 Task: Find a house in Palmar de Varela, Colombia, for 8 guests from 26 Aug to 10 Sep, with a price range of ₹12,000 to ₹15,000, 6 bedrooms, 6 bathrooms, and amenities like WiFi, Free parking, TV, Gym, and Breakfast.
Action: Mouse moved to (398, 87)
Screenshot: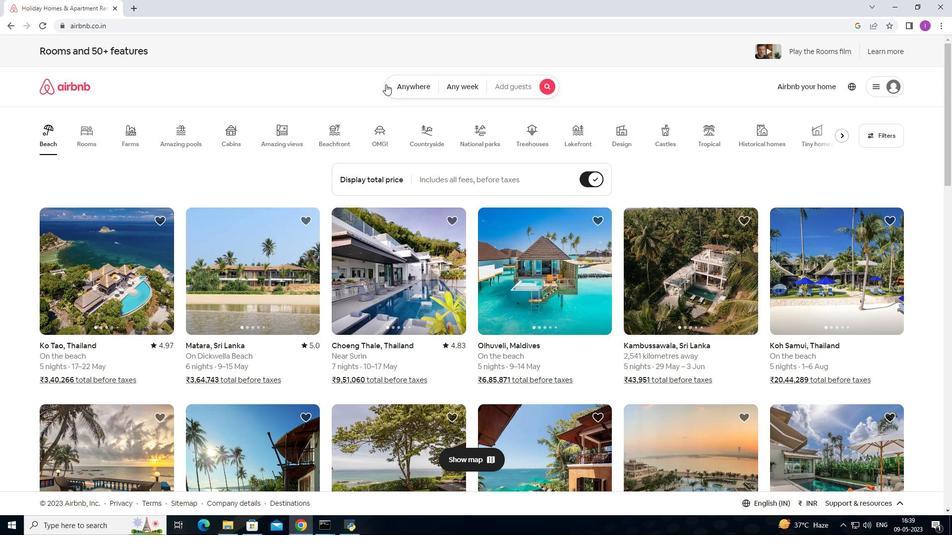
Action: Mouse pressed left at (398, 87)
Screenshot: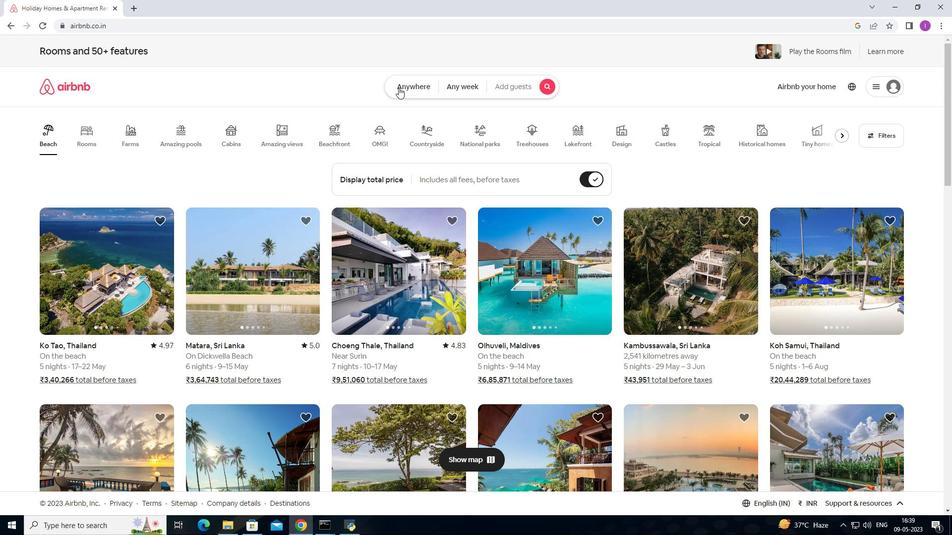 
Action: Mouse moved to (337, 129)
Screenshot: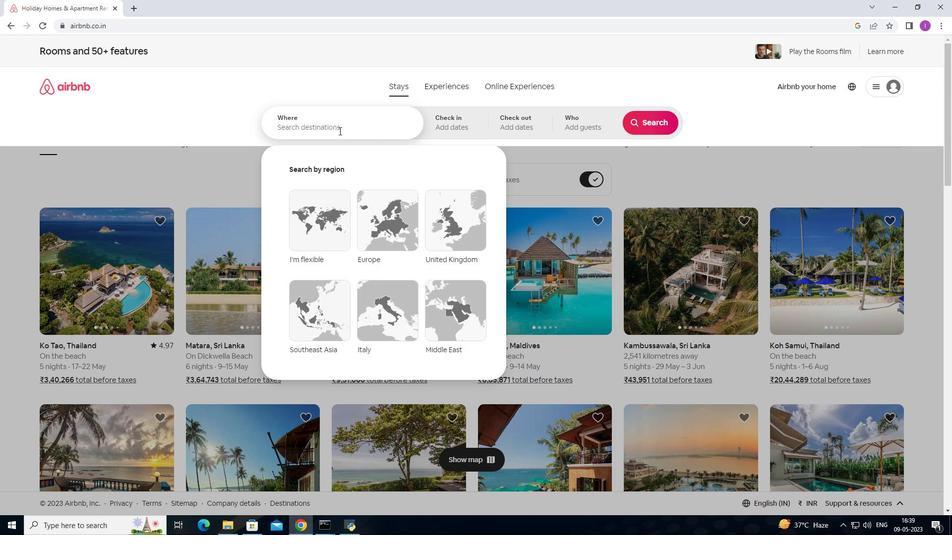 
Action: Mouse pressed left at (337, 129)
Screenshot: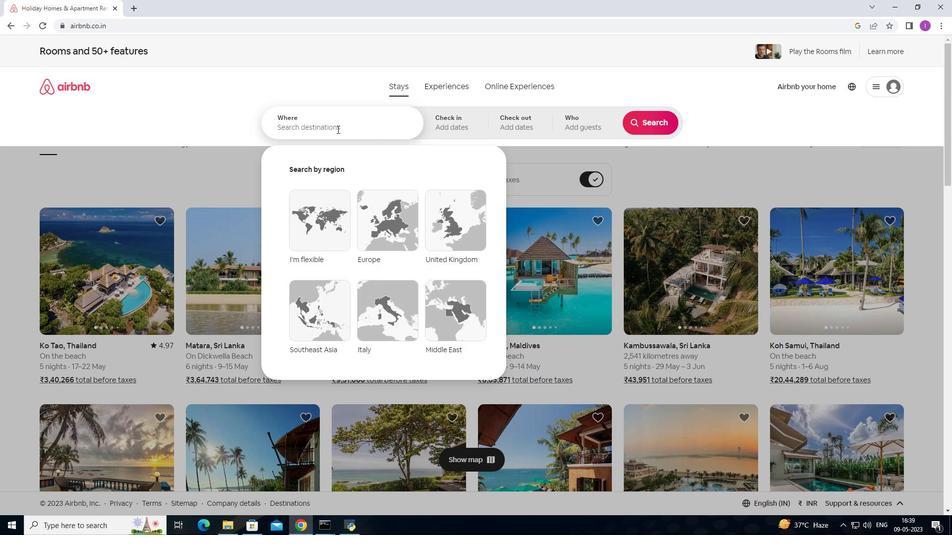 
Action: Mouse moved to (350, 129)
Screenshot: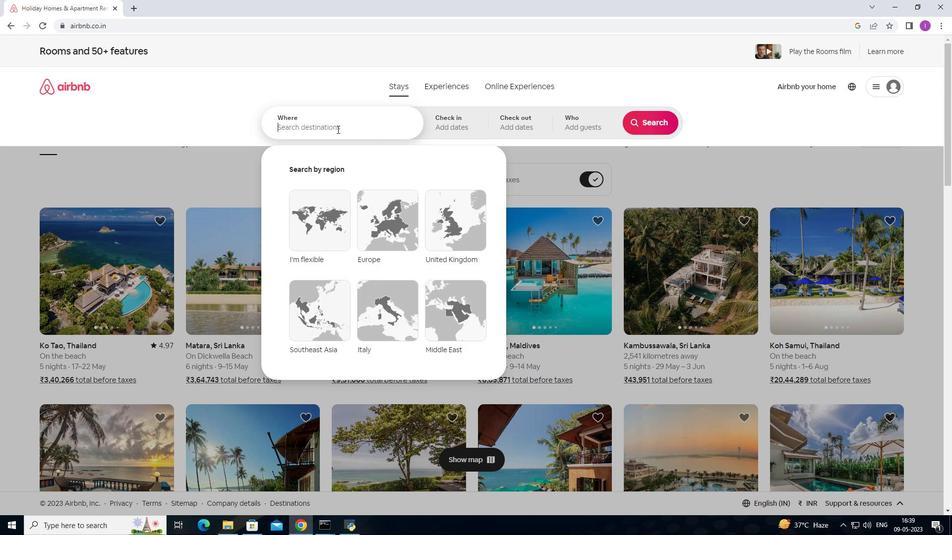 
Action: Key pressed <Key.shift>Palmar<Key.space>de<Key.space><Key.shift>Varela,<Key.shift><Key.shift><Key.shift><Key.shift><Key.shift><Key.shift>Colombia
Screenshot: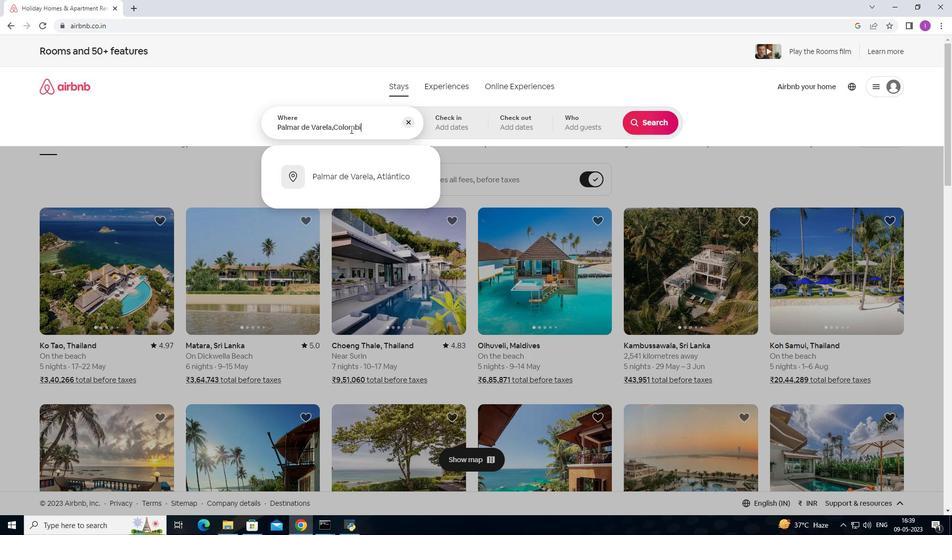 
Action: Mouse moved to (450, 117)
Screenshot: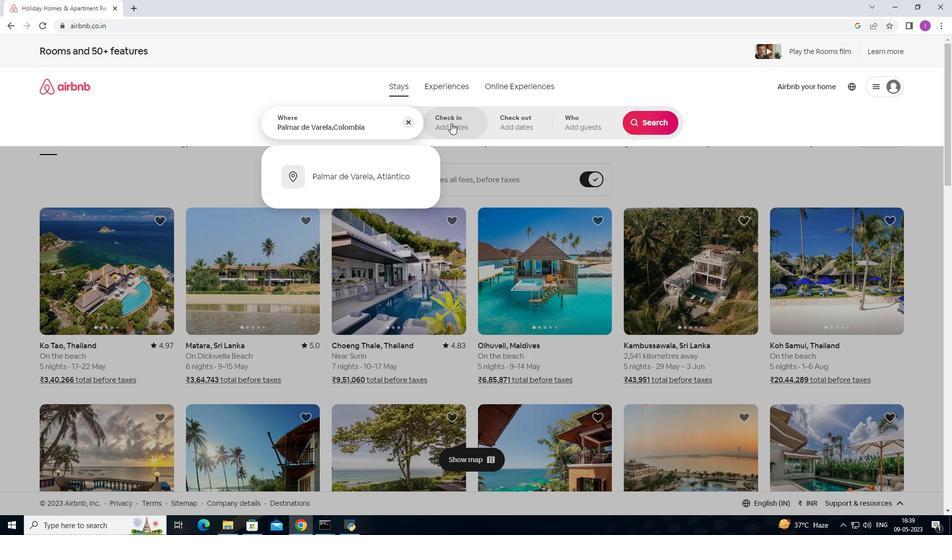 
Action: Mouse pressed left at (450, 117)
Screenshot: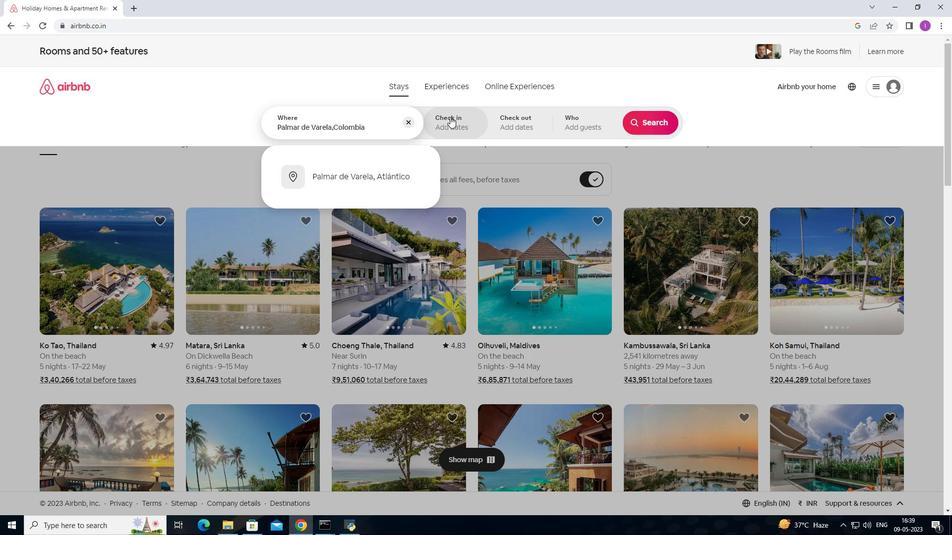 
Action: Mouse moved to (650, 199)
Screenshot: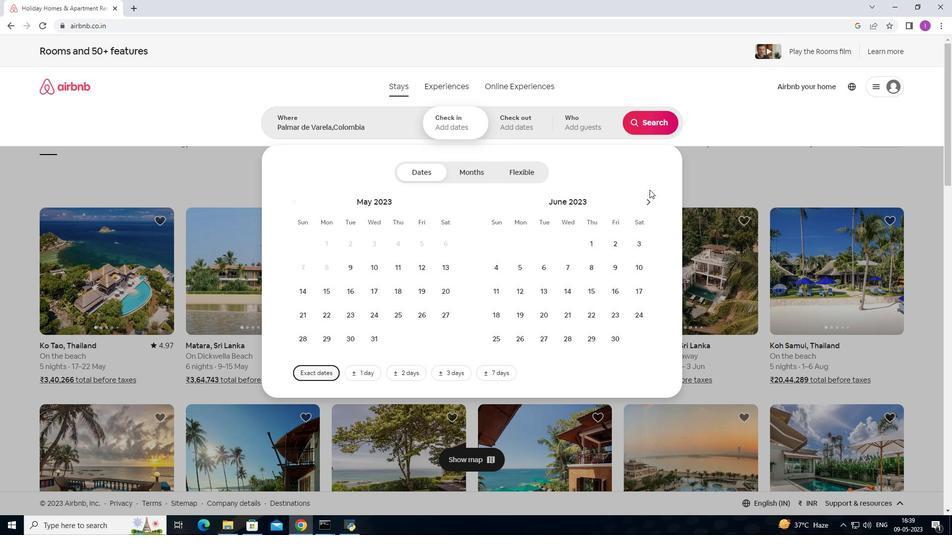 
Action: Mouse pressed left at (650, 199)
Screenshot: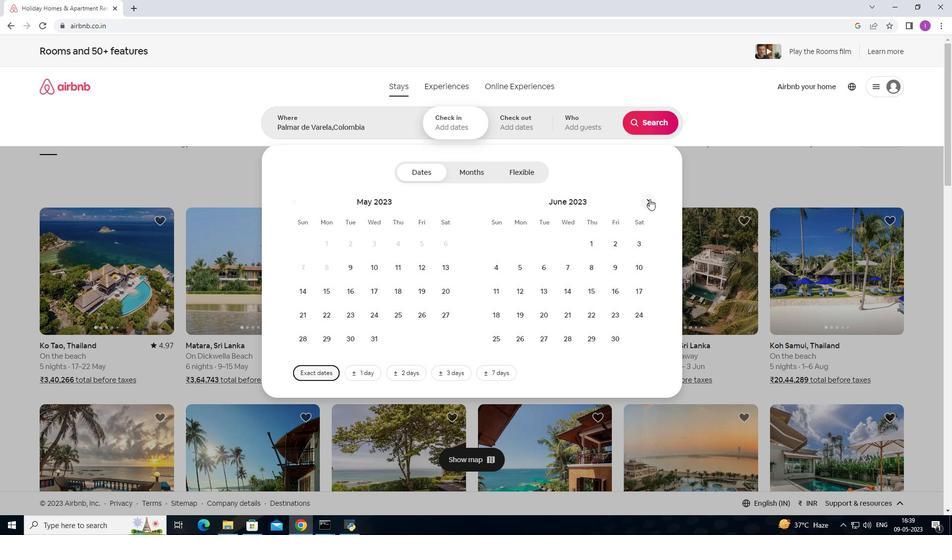 
Action: Mouse pressed left at (650, 199)
Screenshot: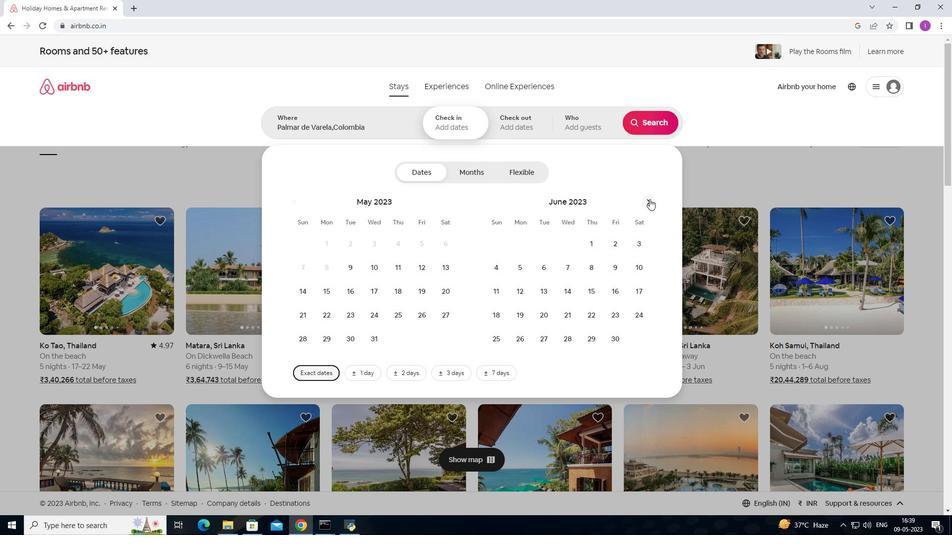 
Action: Mouse pressed left at (650, 199)
Screenshot: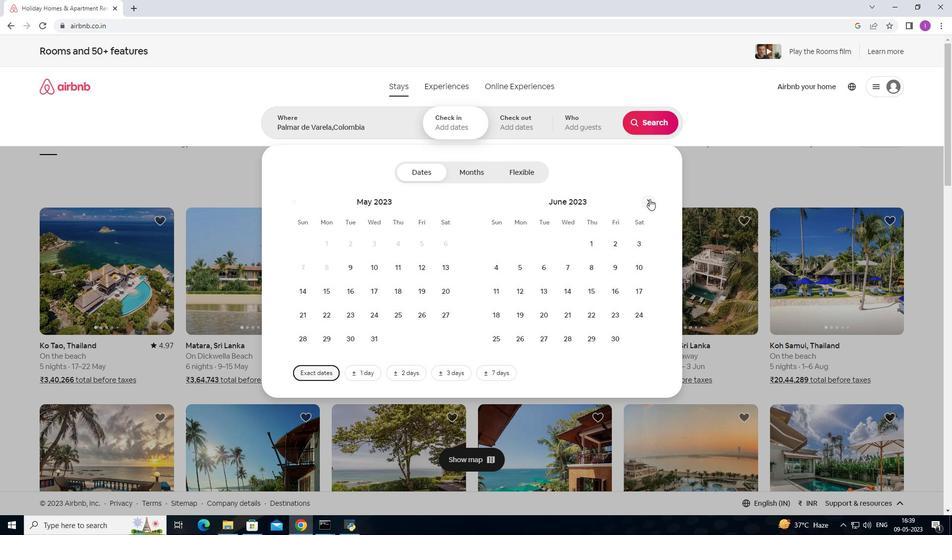 
Action: Mouse pressed left at (650, 199)
Screenshot: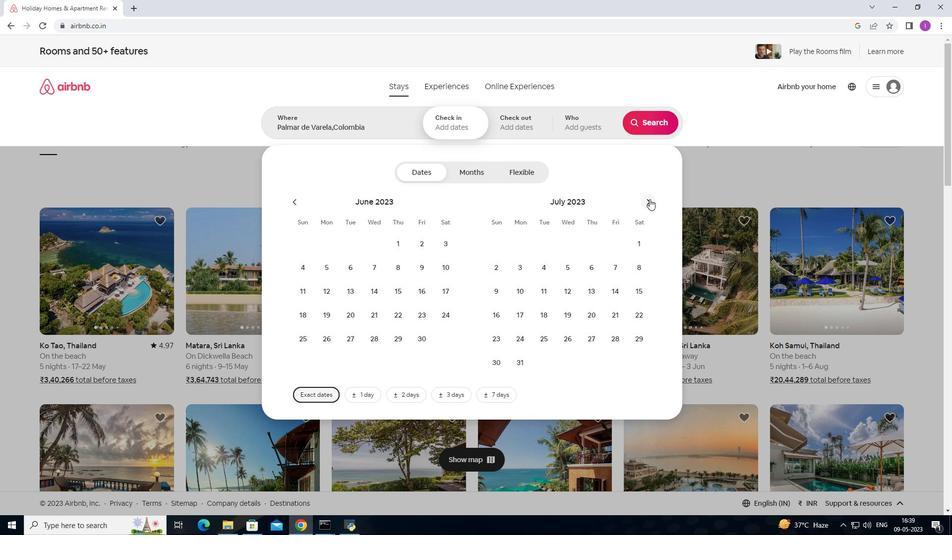 
Action: Mouse moved to (445, 312)
Screenshot: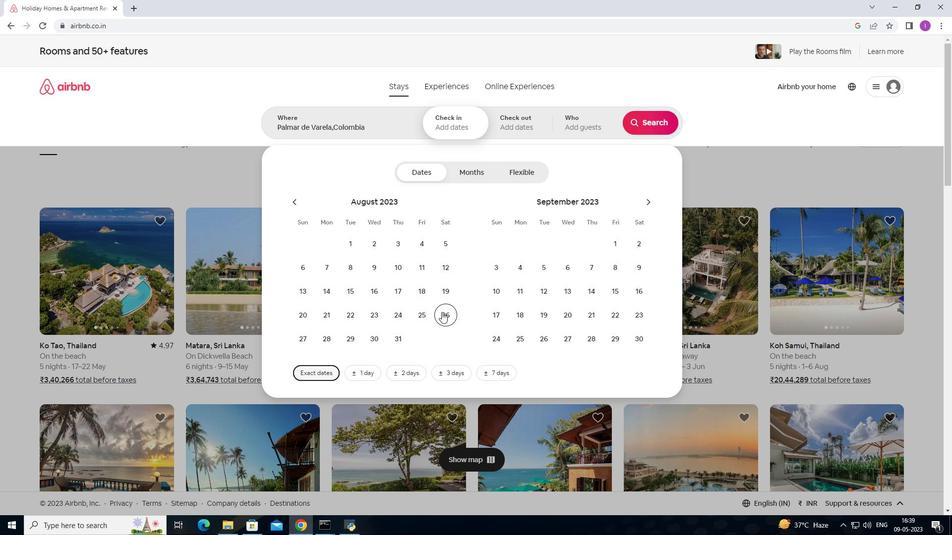 
Action: Mouse pressed left at (445, 312)
Screenshot: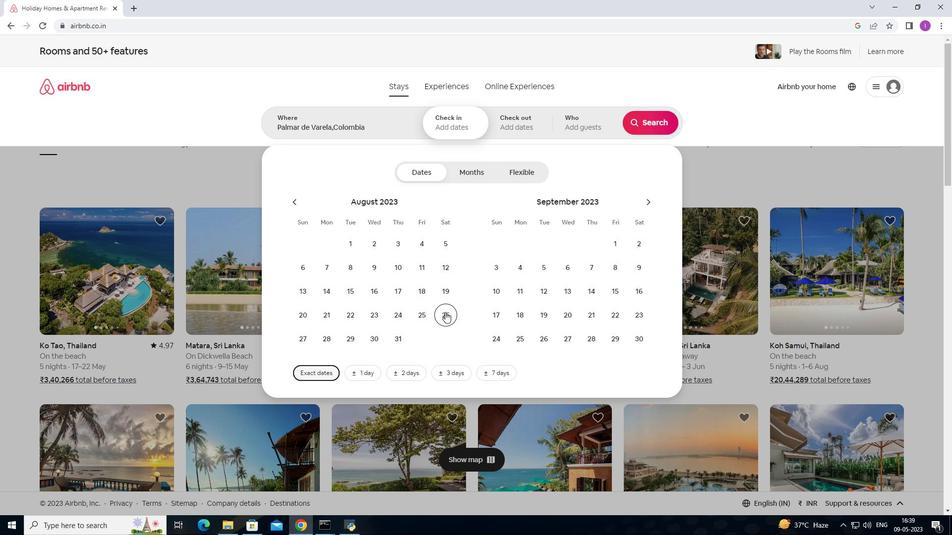 
Action: Mouse moved to (494, 292)
Screenshot: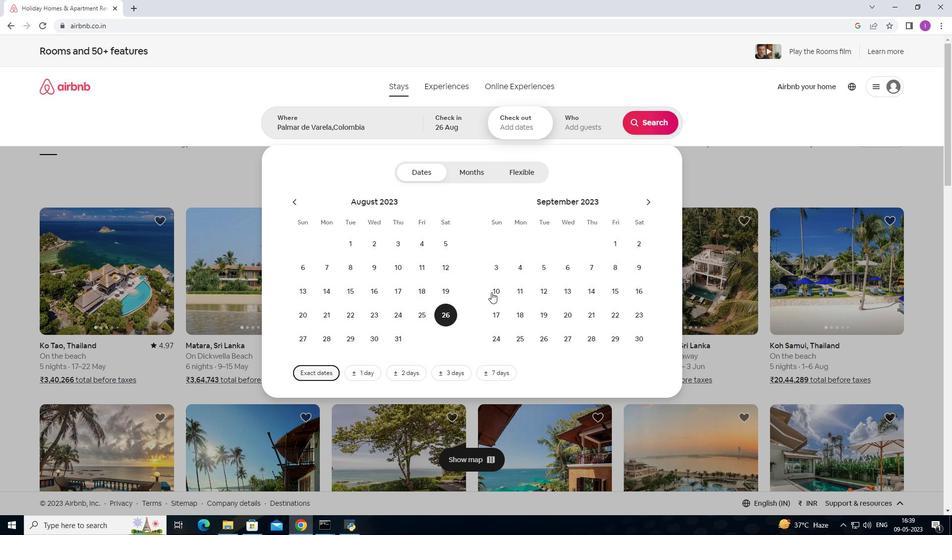 
Action: Mouse pressed left at (494, 292)
Screenshot: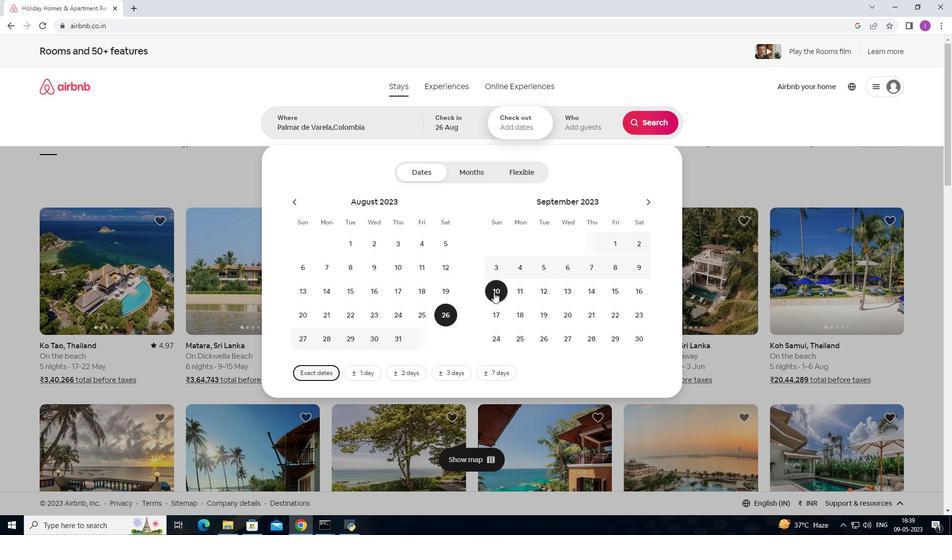 
Action: Mouse moved to (594, 125)
Screenshot: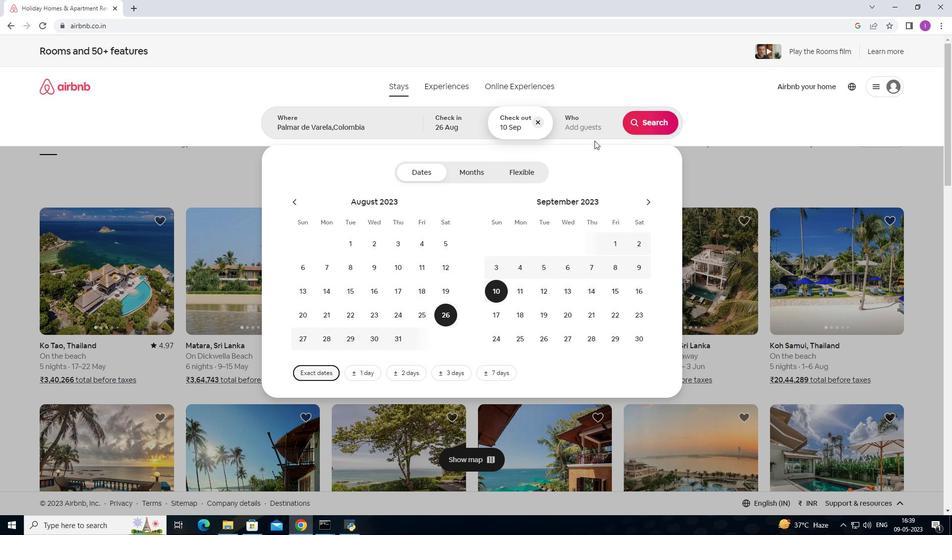 
Action: Mouse pressed left at (594, 125)
Screenshot: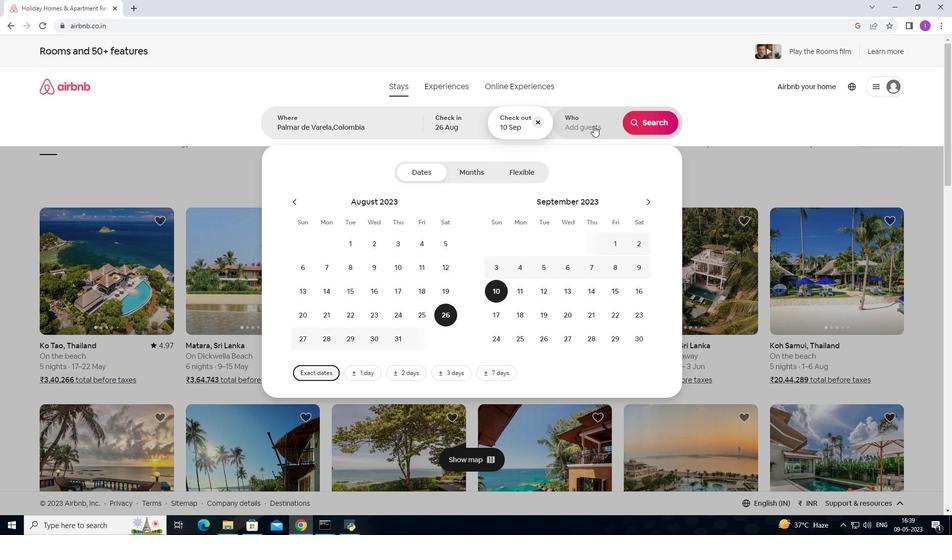 
Action: Mouse moved to (658, 174)
Screenshot: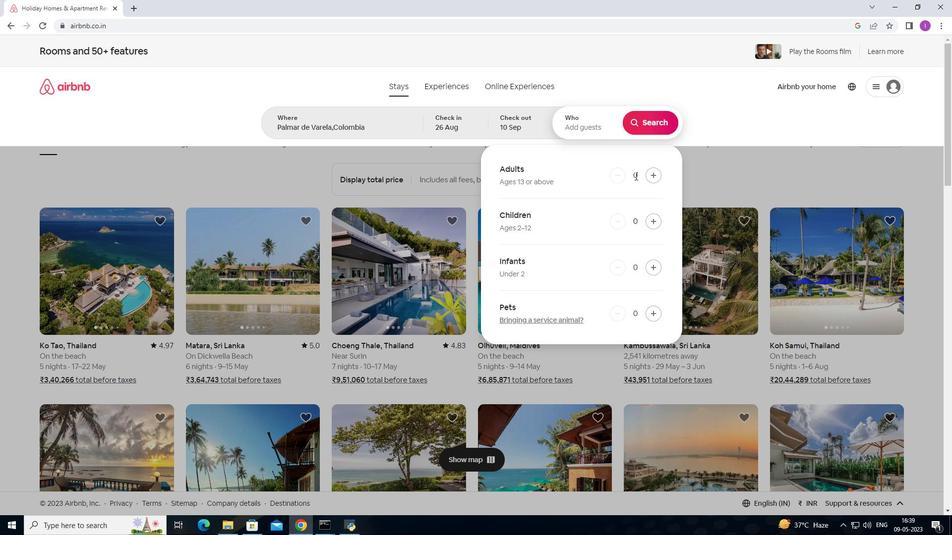
Action: Mouse pressed left at (658, 174)
Screenshot: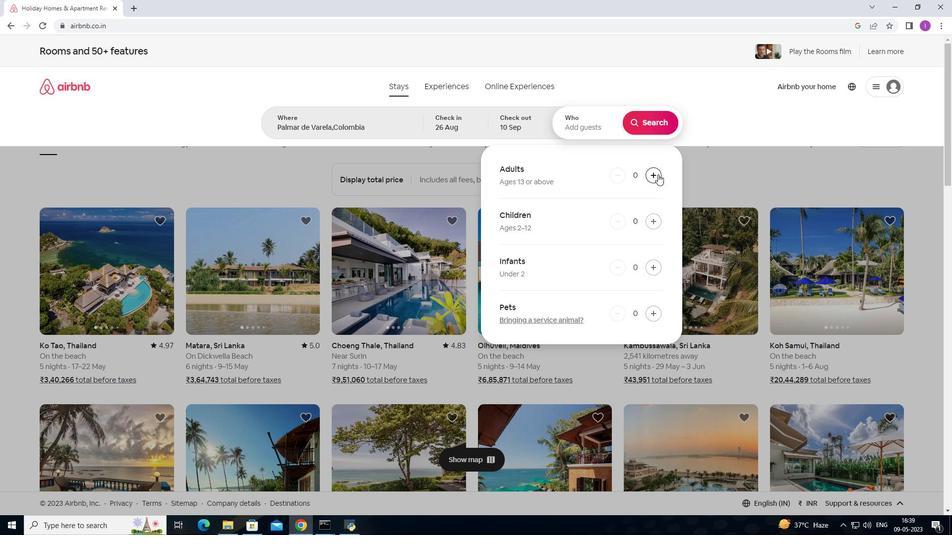 
Action: Mouse pressed left at (658, 174)
Screenshot: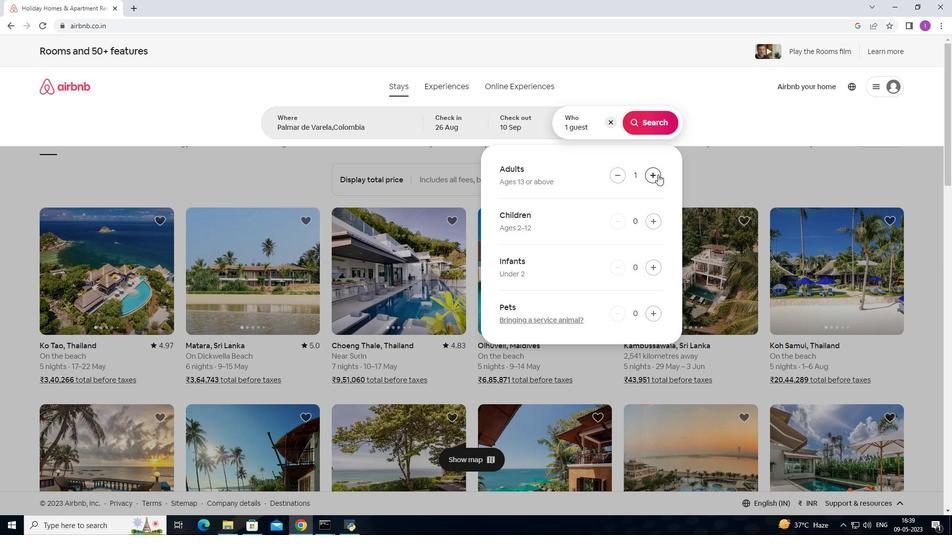 
Action: Mouse moved to (659, 174)
Screenshot: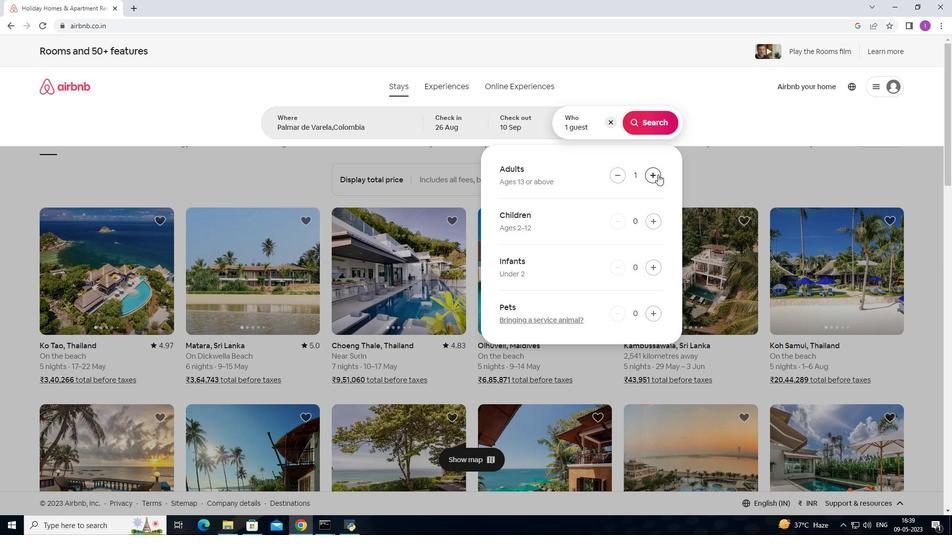 
Action: Mouse pressed left at (659, 174)
Screenshot: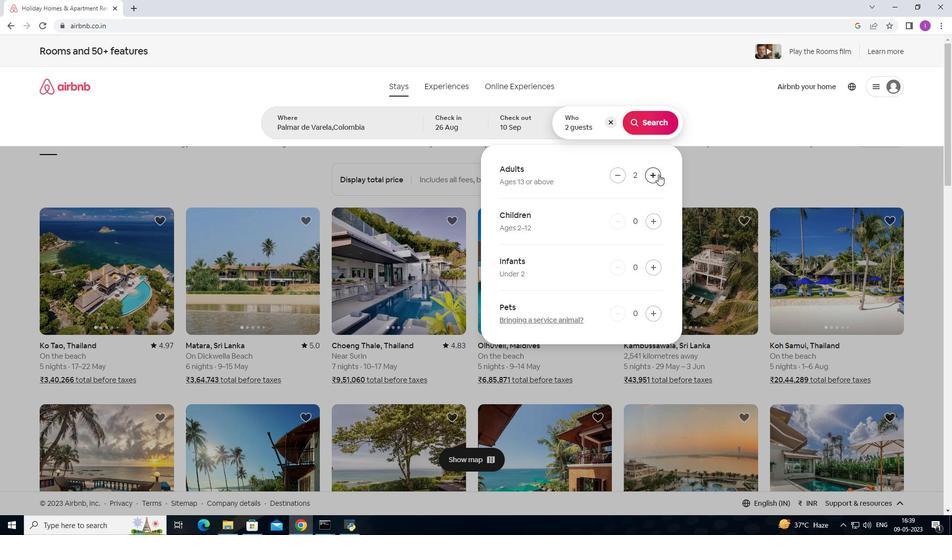 
Action: Mouse pressed left at (659, 174)
Screenshot: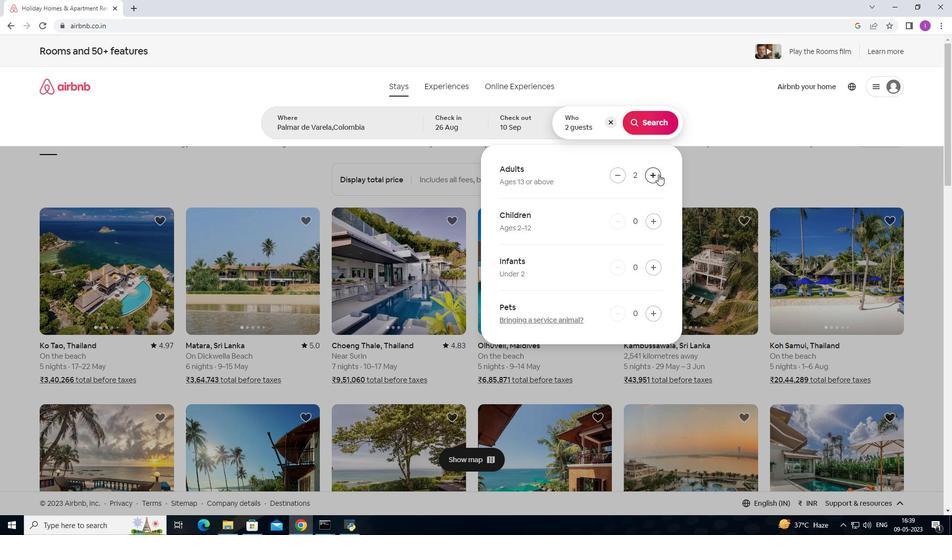 
Action: Mouse pressed left at (659, 174)
Screenshot: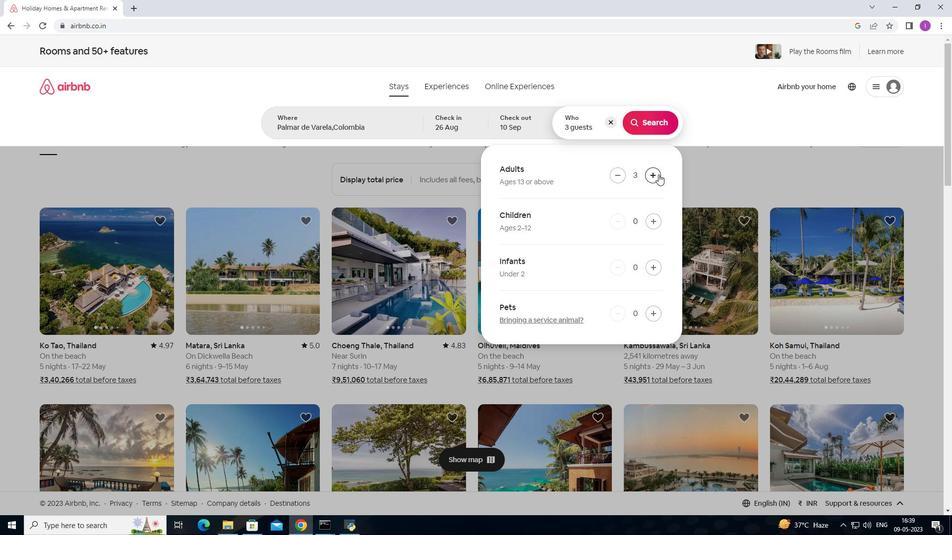 
Action: Mouse pressed left at (659, 174)
Screenshot: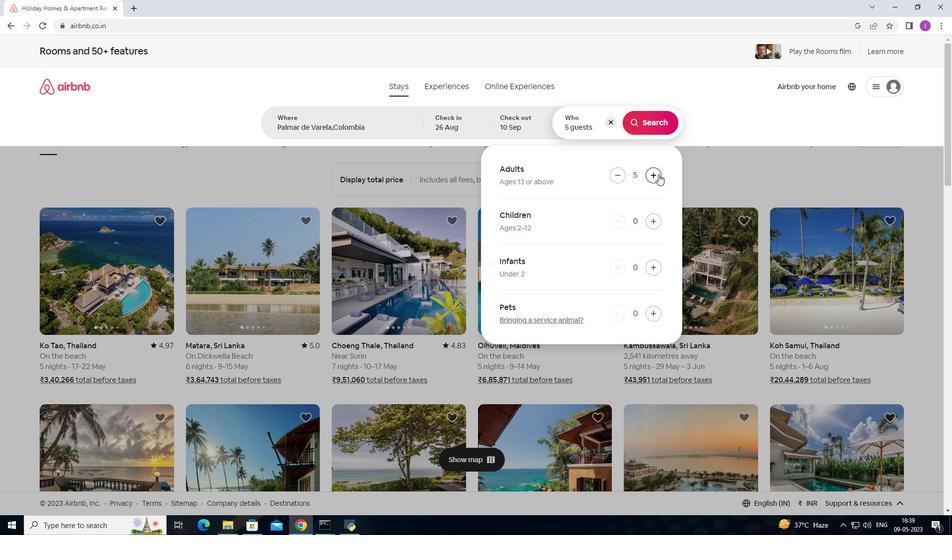 
Action: Mouse moved to (649, 224)
Screenshot: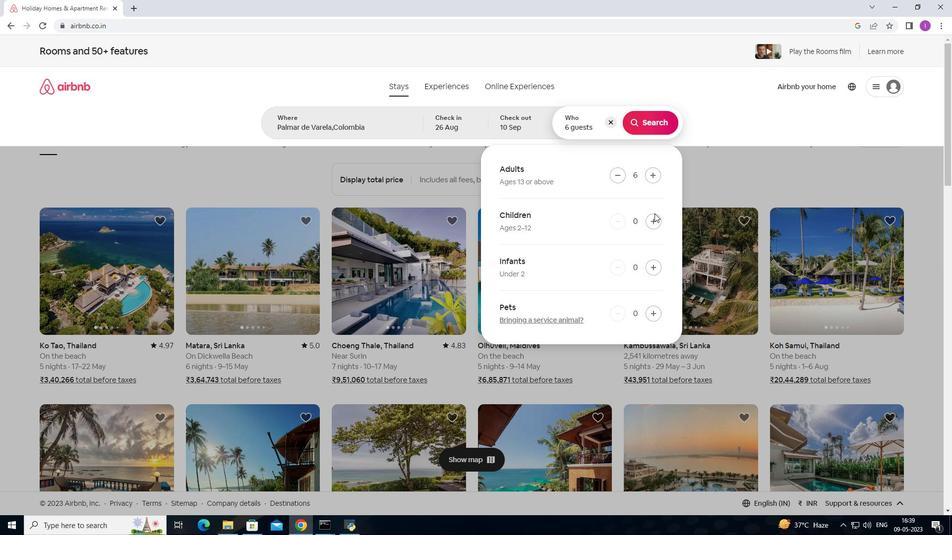 
Action: Mouse pressed left at (649, 224)
Screenshot: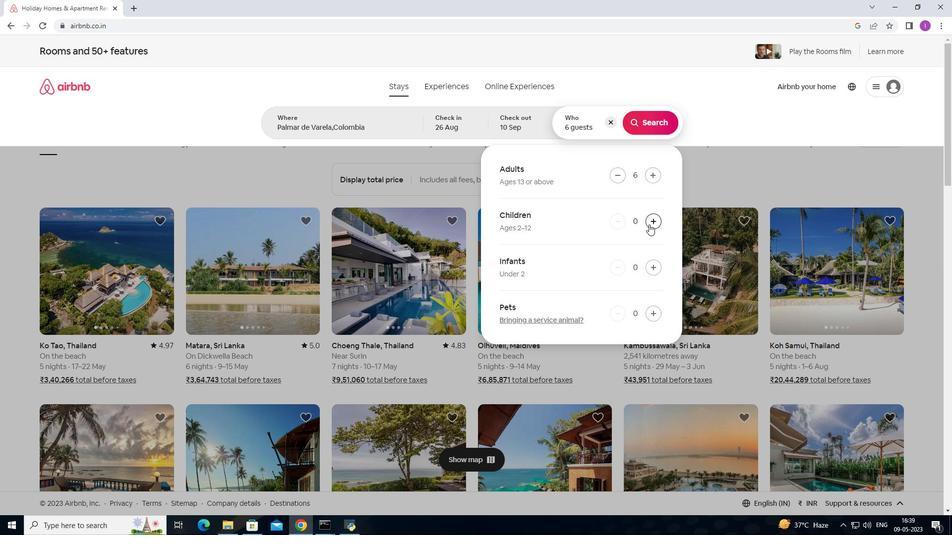 
Action: Mouse pressed left at (649, 224)
Screenshot: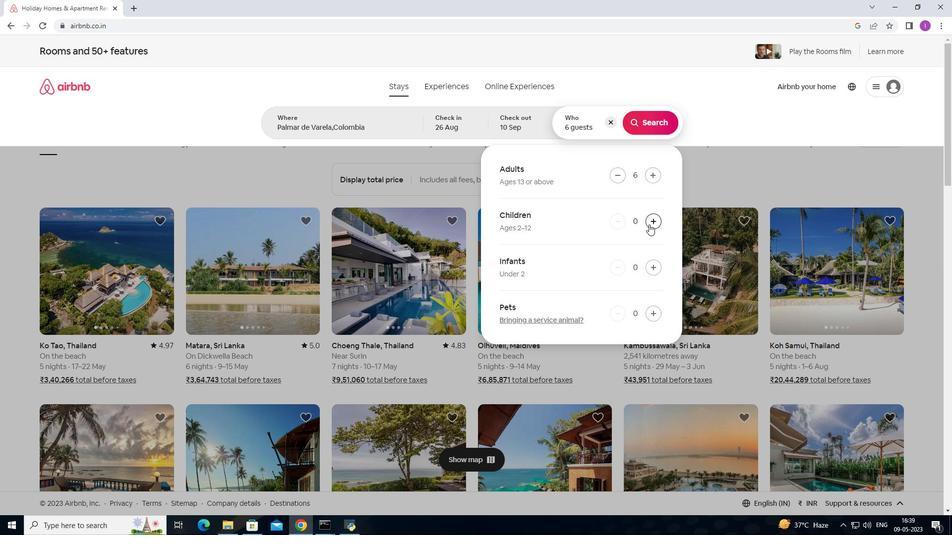 
Action: Mouse moved to (640, 121)
Screenshot: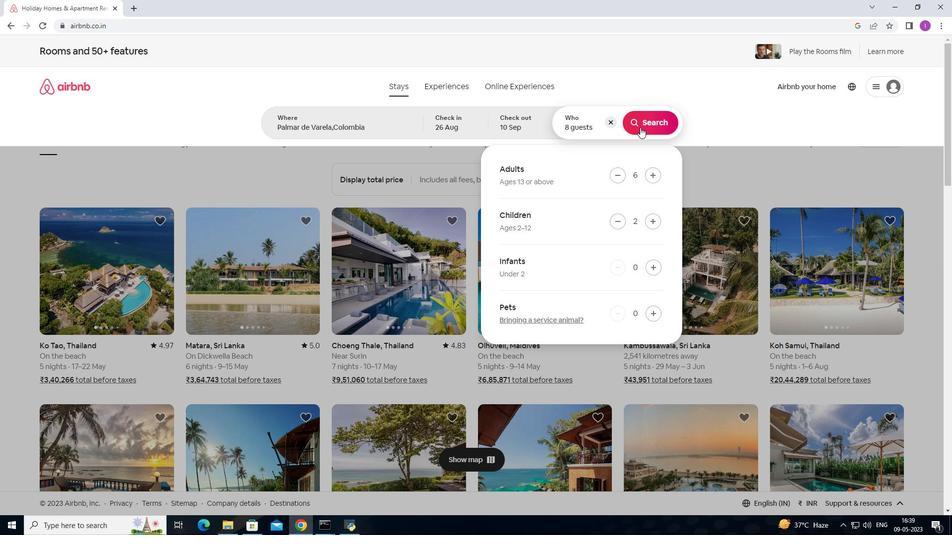
Action: Mouse pressed left at (640, 121)
Screenshot: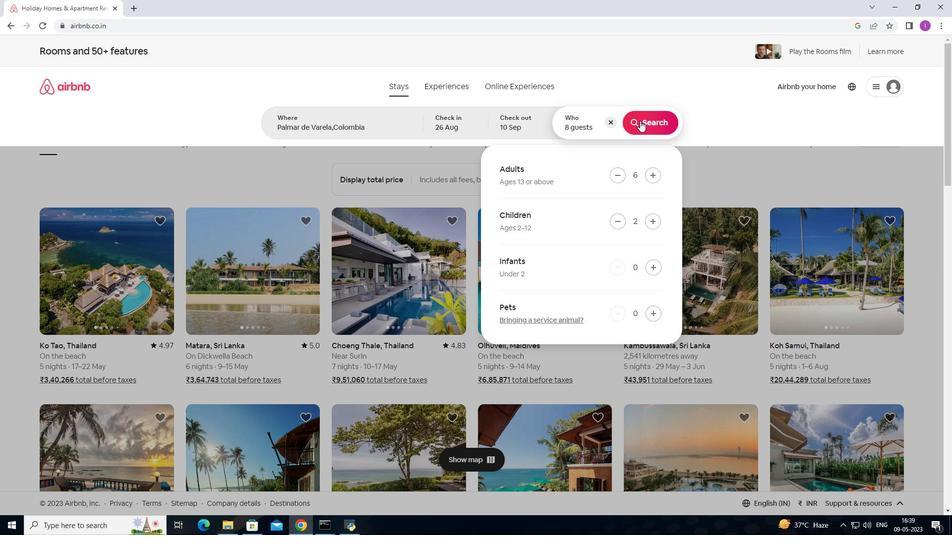
Action: Mouse moved to (910, 95)
Screenshot: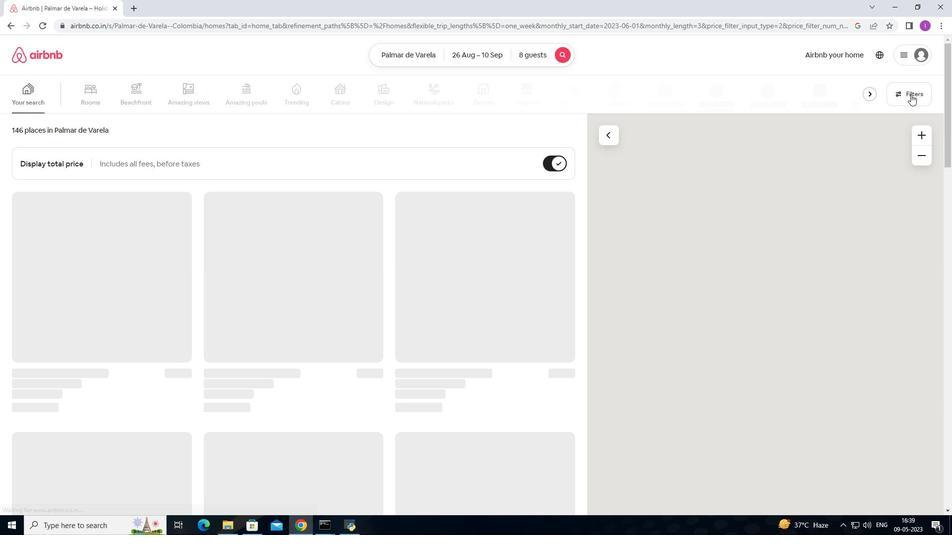 
Action: Mouse pressed left at (910, 95)
Screenshot: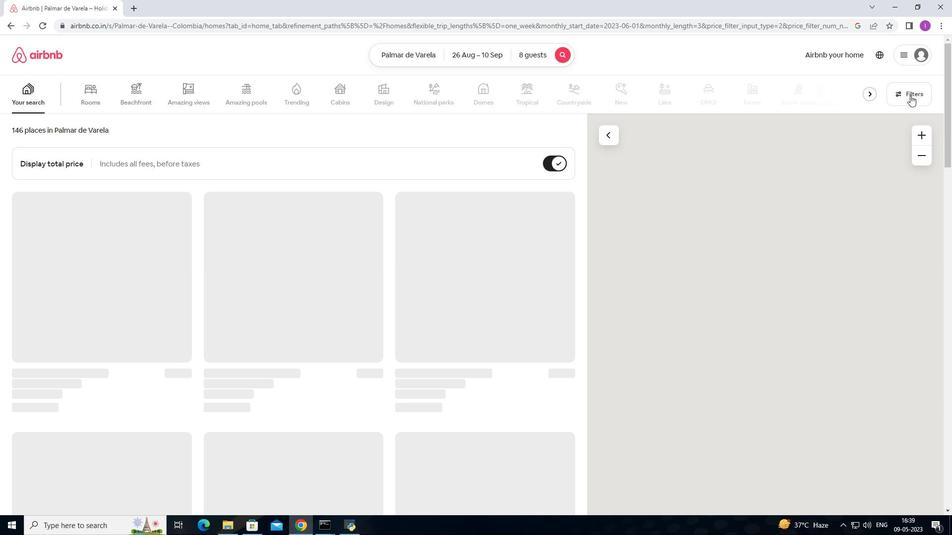 
Action: Mouse moved to (367, 338)
Screenshot: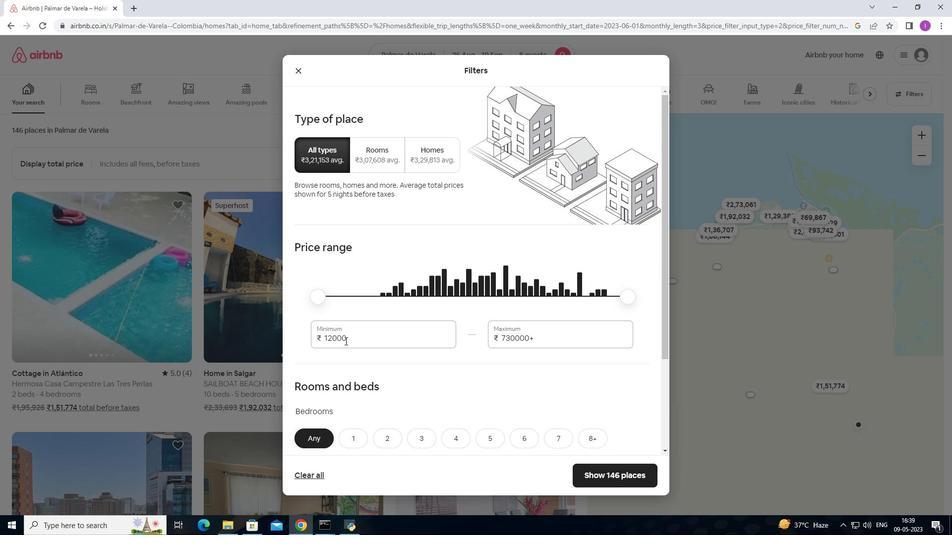 
Action: Mouse pressed left at (367, 338)
Screenshot: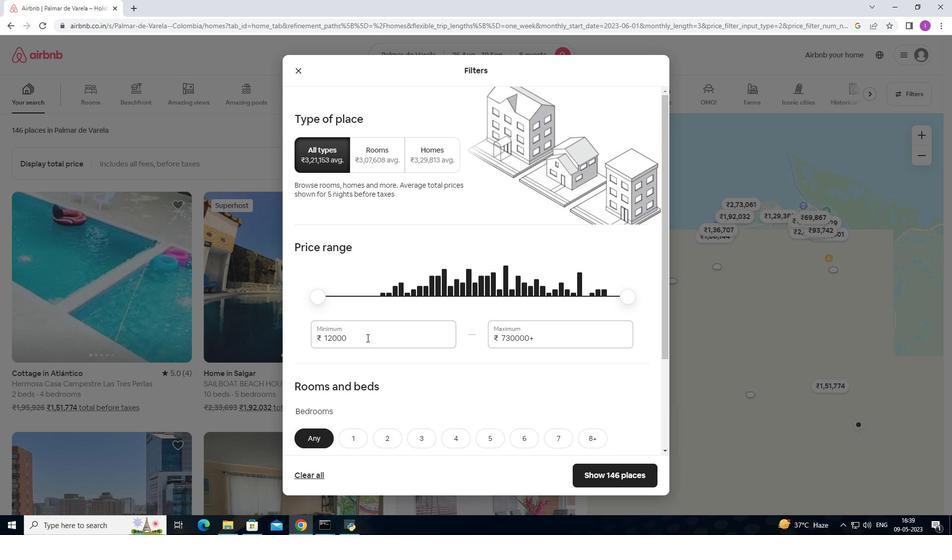
Action: Mouse moved to (418, 325)
Screenshot: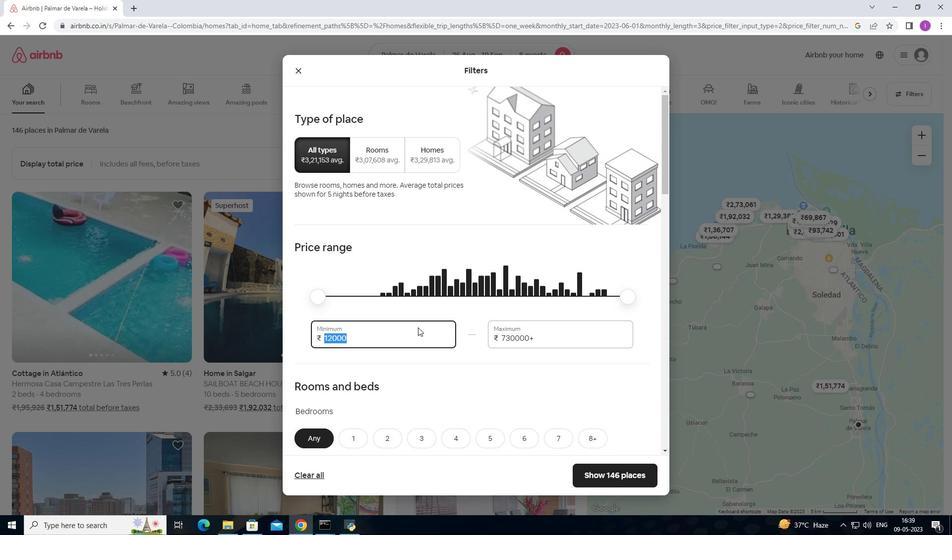 
Action: Key pressed 1000
Screenshot: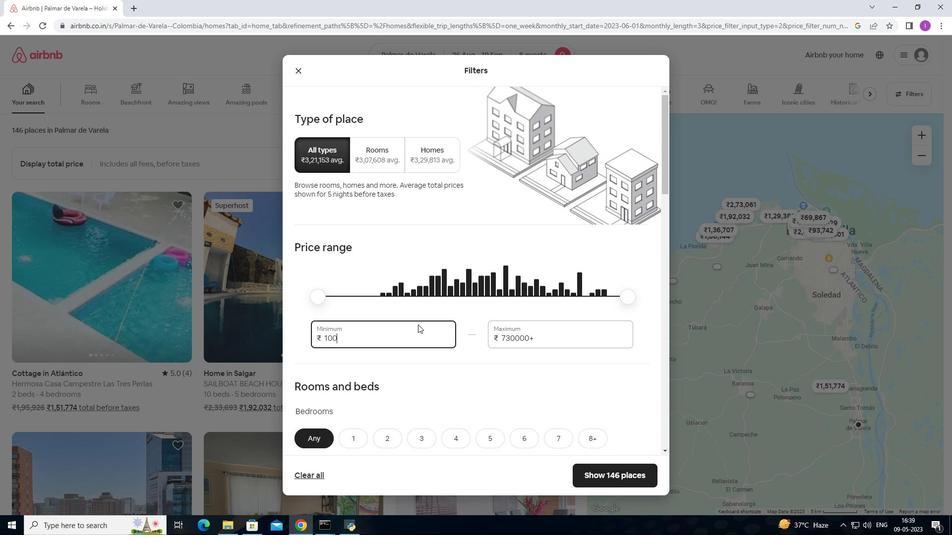 
Action: Mouse moved to (418, 324)
Screenshot: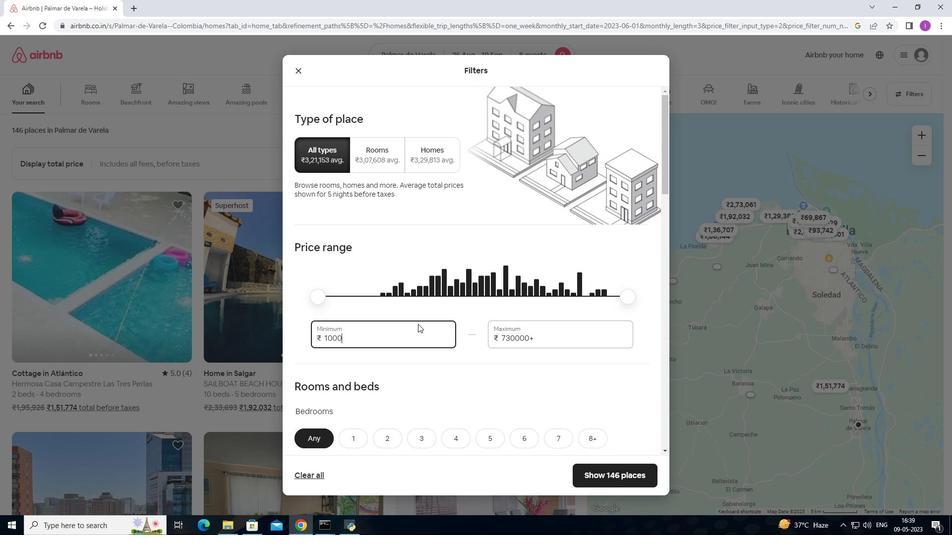 
Action: Key pressed 0
Screenshot: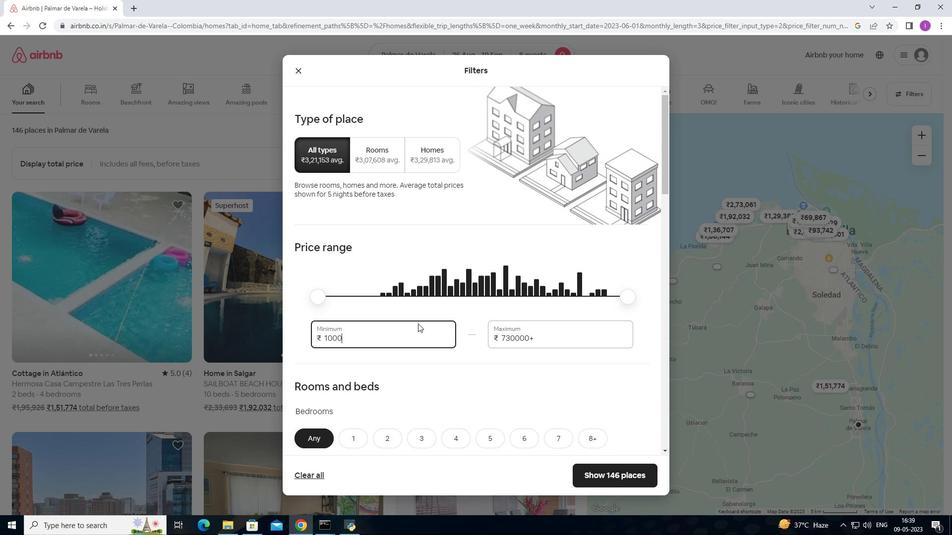 
Action: Mouse moved to (538, 334)
Screenshot: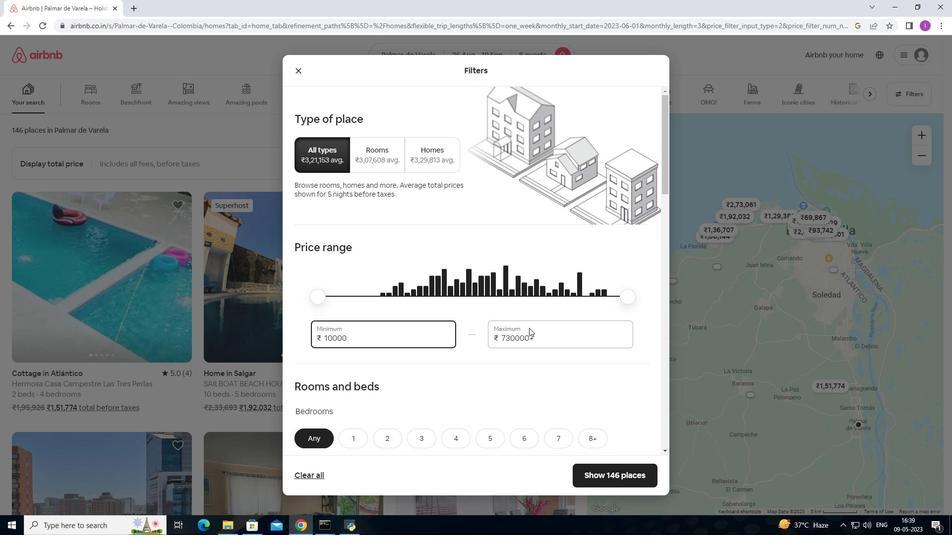 
Action: Mouse pressed left at (538, 334)
Screenshot: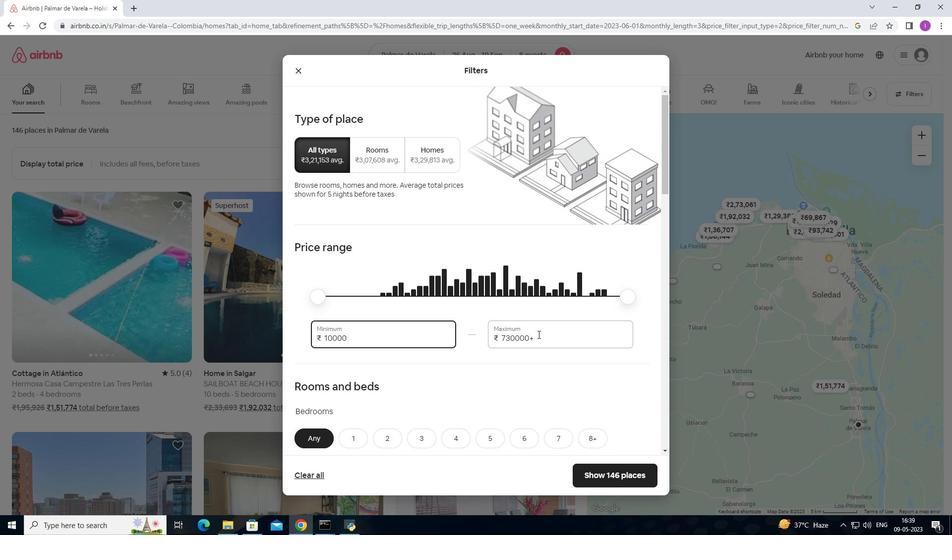 
Action: Mouse moved to (547, 333)
Screenshot: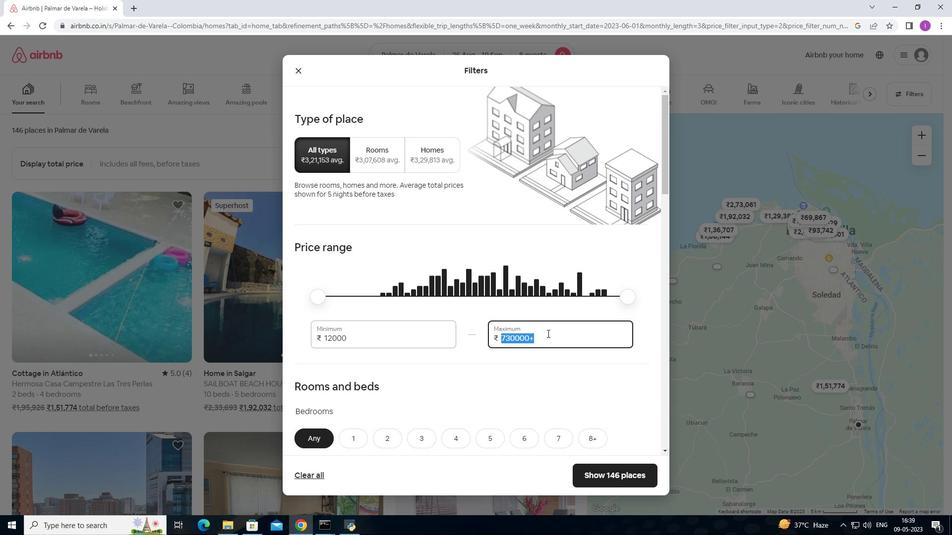 
Action: Key pressed 15
Screenshot: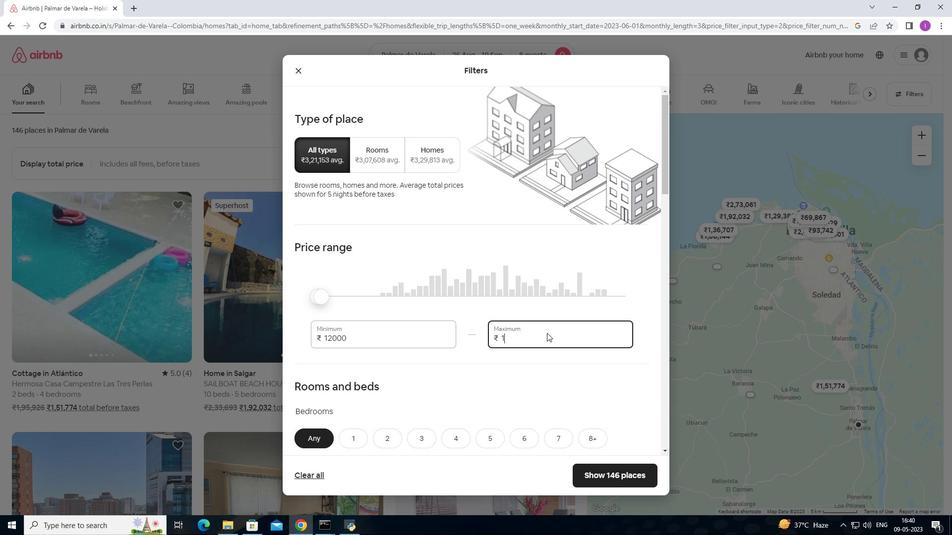 
Action: Mouse moved to (546, 332)
Screenshot: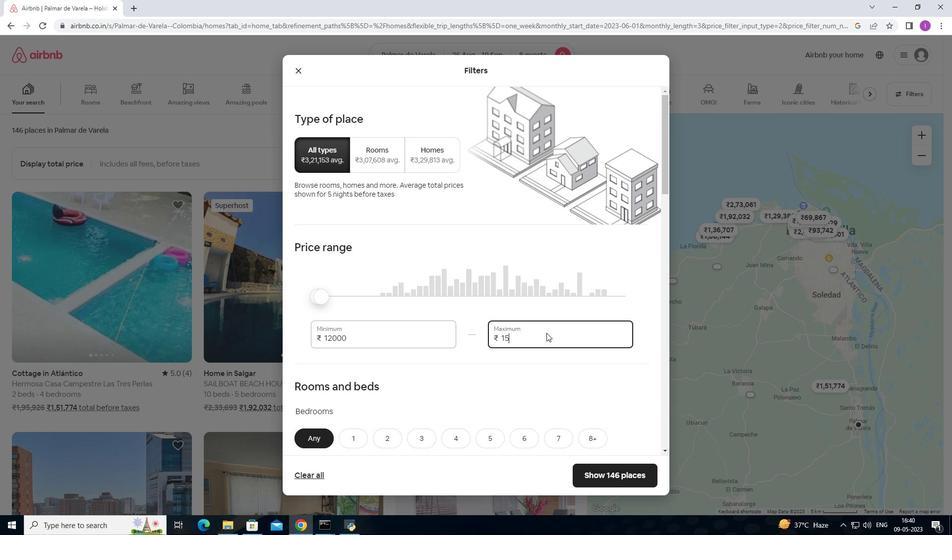 
Action: Key pressed 000
Screenshot: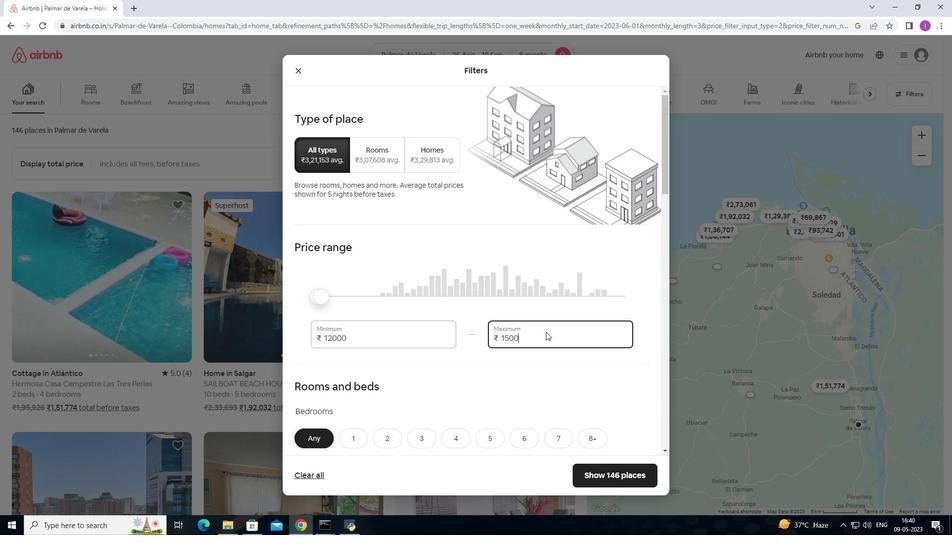 
Action: Mouse moved to (515, 337)
Screenshot: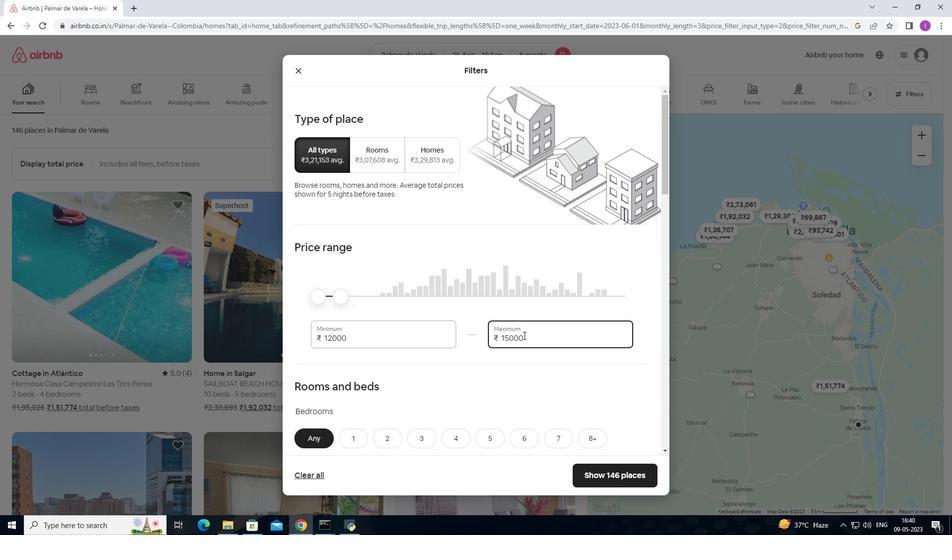 
Action: Mouse scrolled (515, 336) with delta (0, 0)
Screenshot: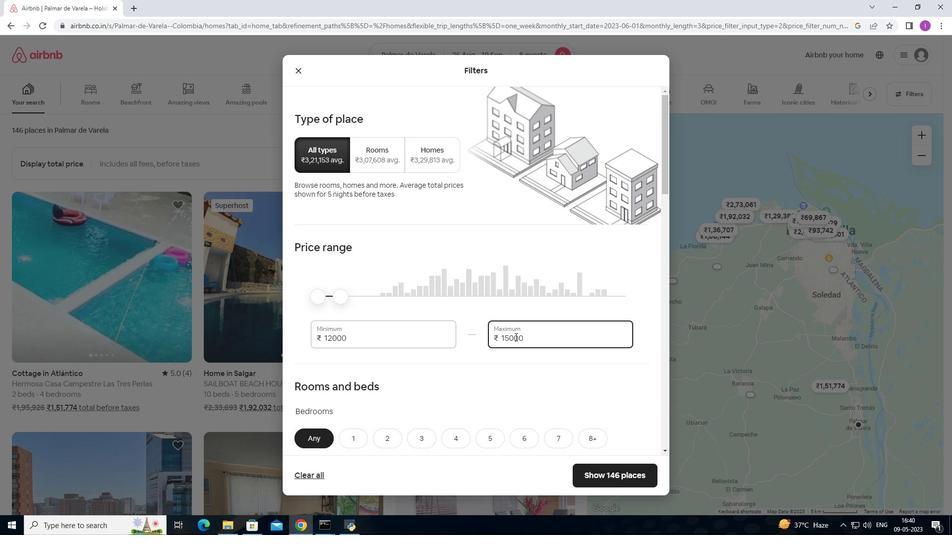 
Action: Mouse scrolled (515, 336) with delta (0, 0)
Screenshot: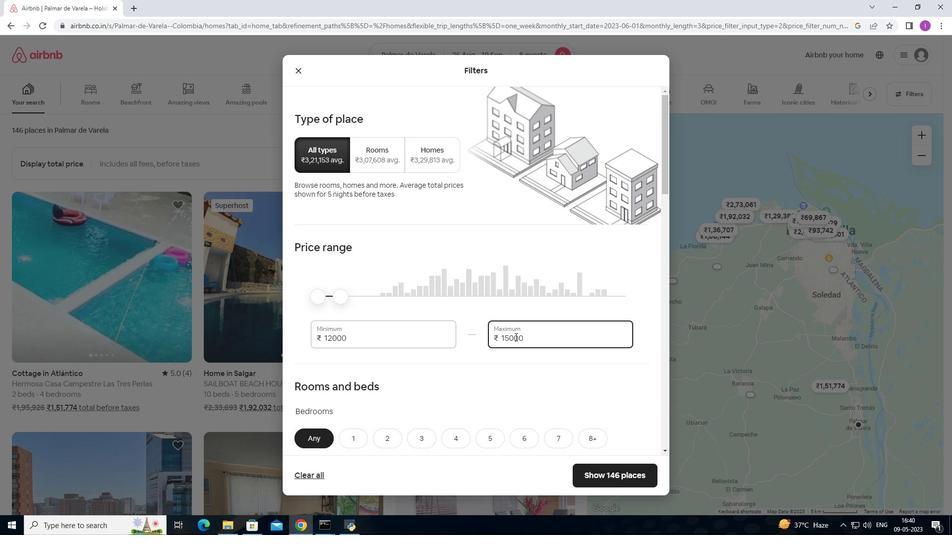 
Action: Mouse moved to (514, 337)
Screenshot: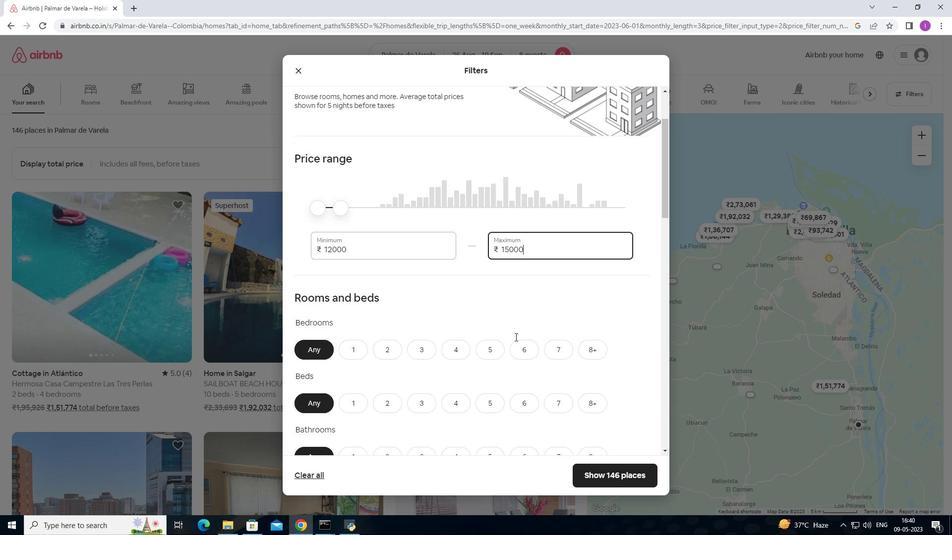 
Action: Mouse scrolled (514, 336) with delta (0, 0)
Screenshot: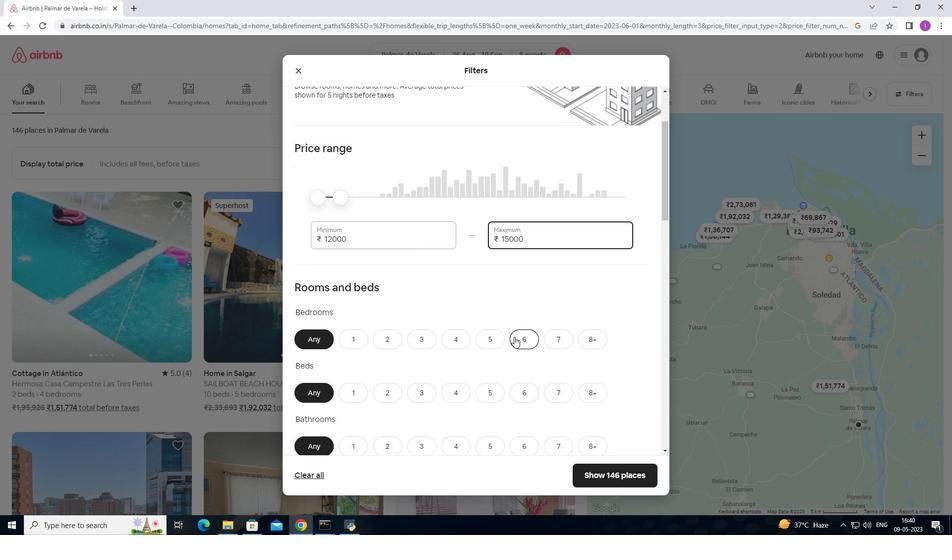 
Action: Mouse scrolled (514, 336) with delta (0, 0)
Screenshot: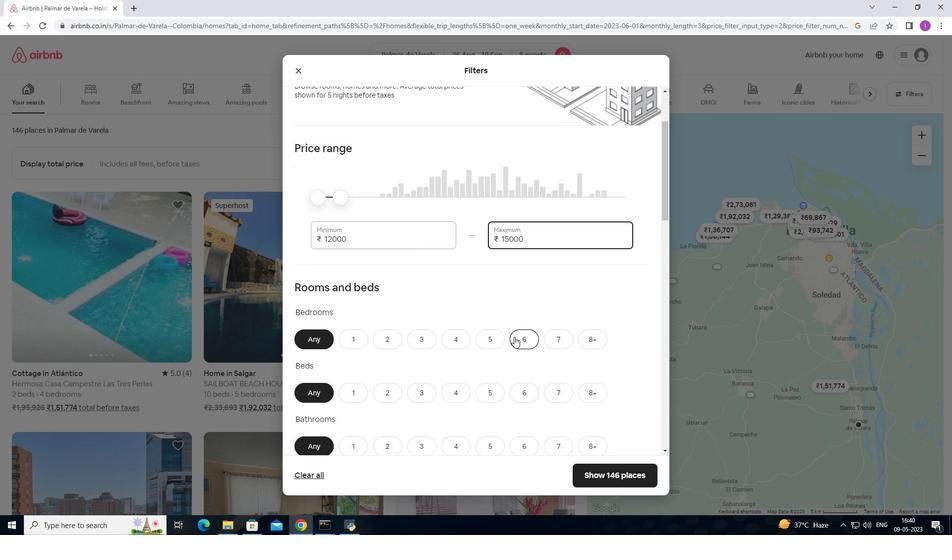 
Action: Mouse moved to (374, 277)
Screenshot: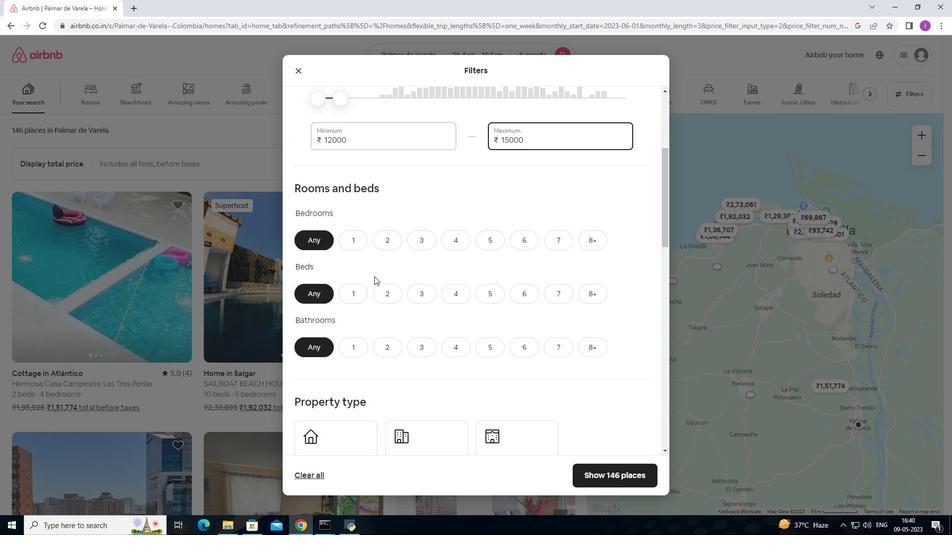 
Action: Mouse scrolled (374, 277) with delta (0, 0)
Screenshot: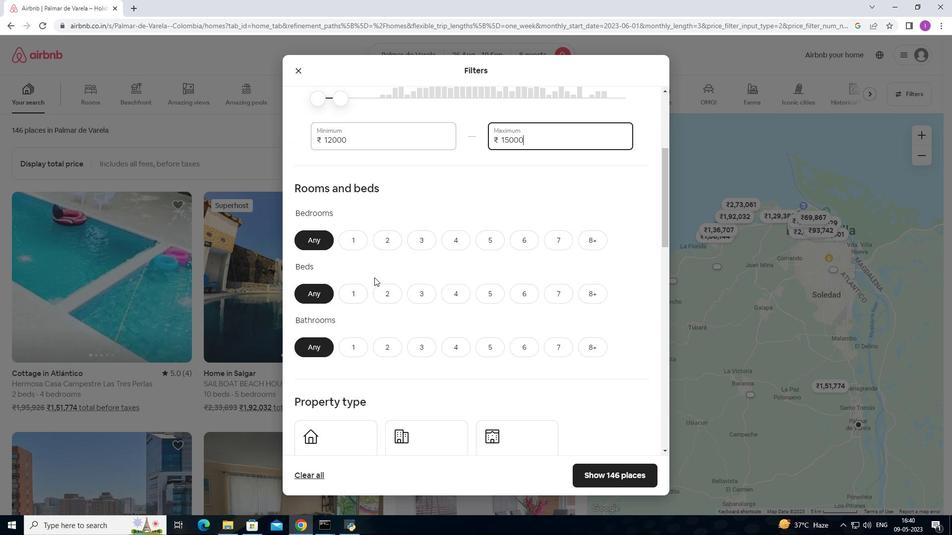 
Action: Mouse moved to (518, 192)
Screenshot: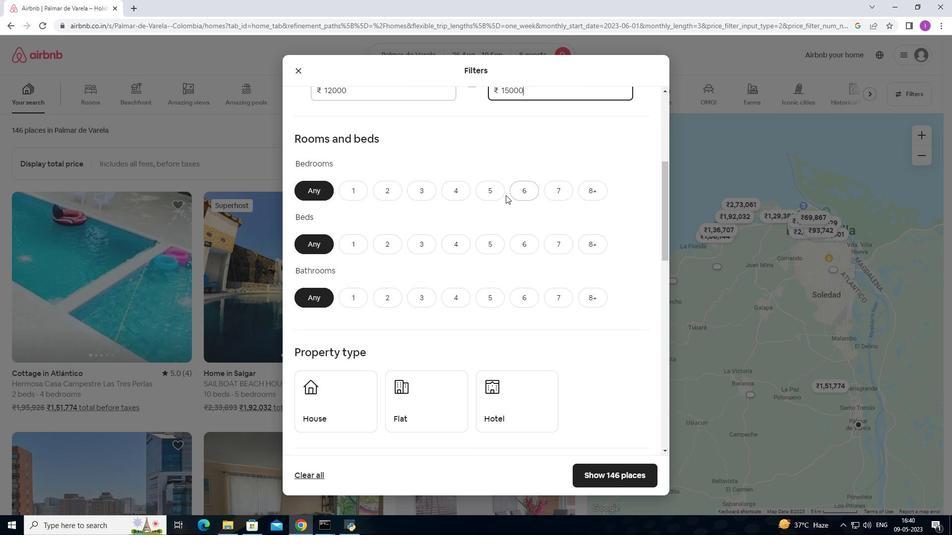 
Action: Mouse pressed left at (518, 192)
Screenshot: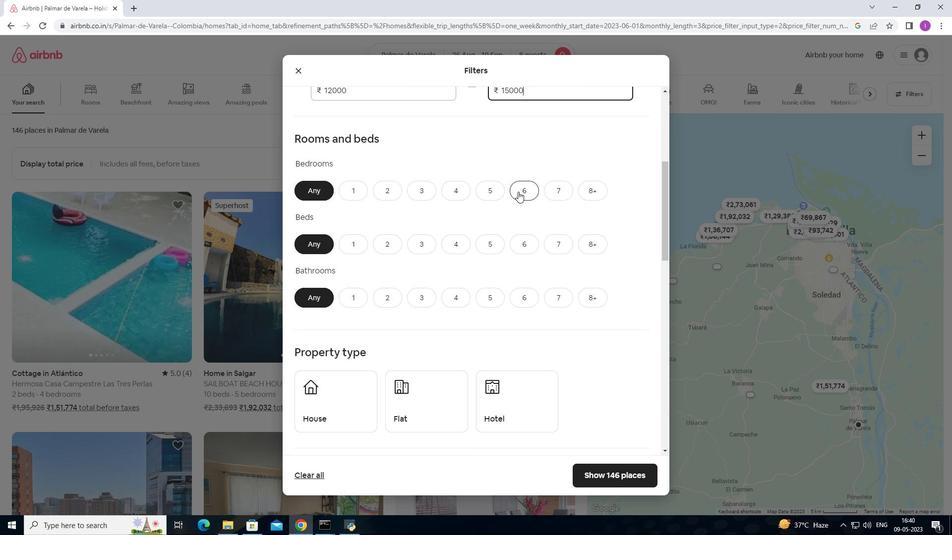 
Action: Mouse moved to (528, 241)
Screenshot: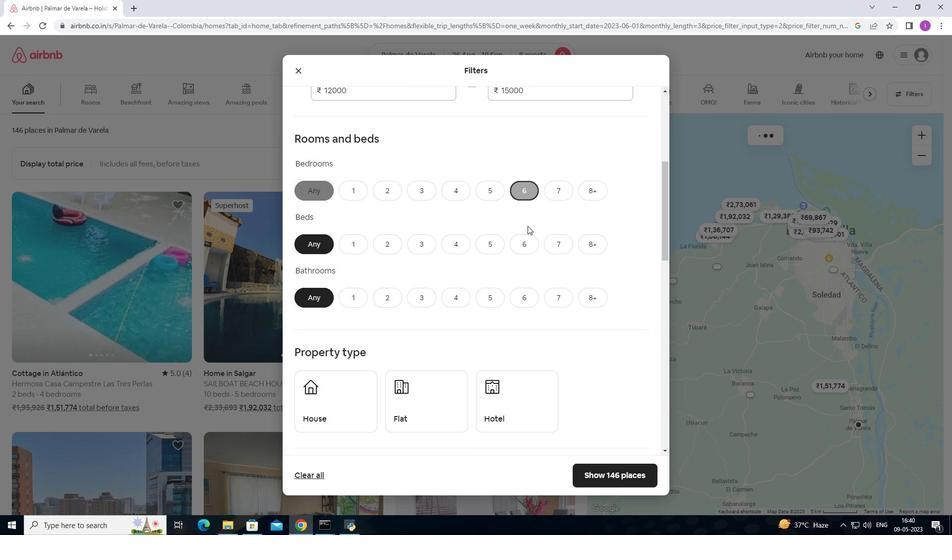 
Action: Mouse pressed left at (528, 241)
Screenshot: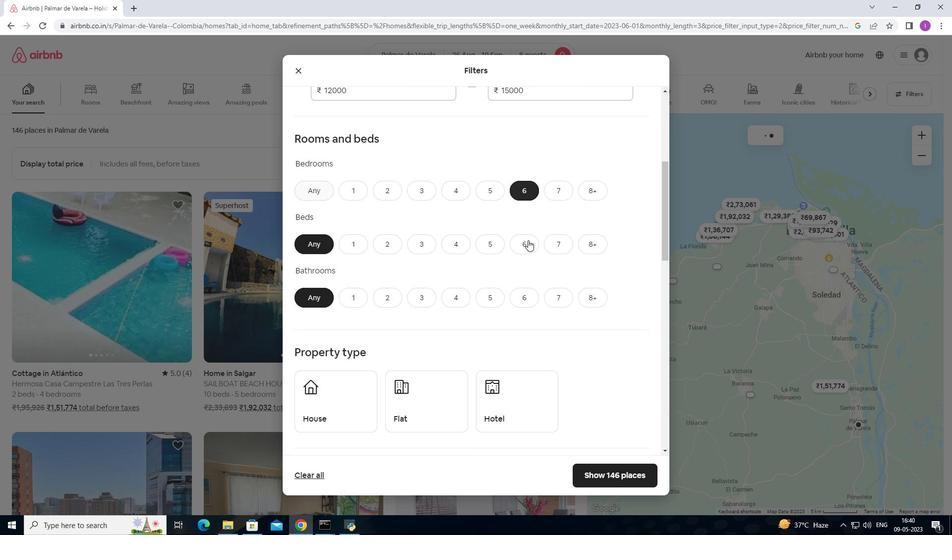 
Action: Mouse moved to (525, 295)
Screenshot: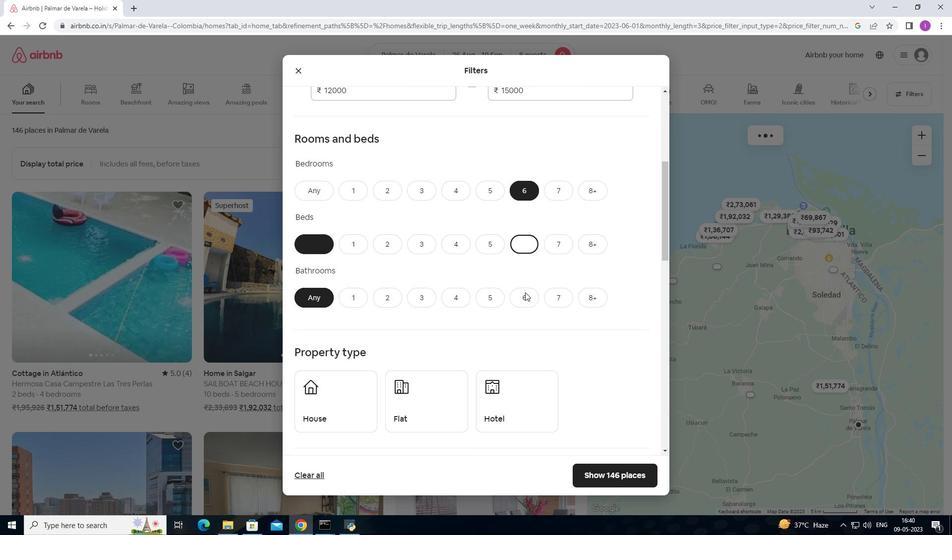 
Action: Mouse pressed left at (525, 295)
Screenshot: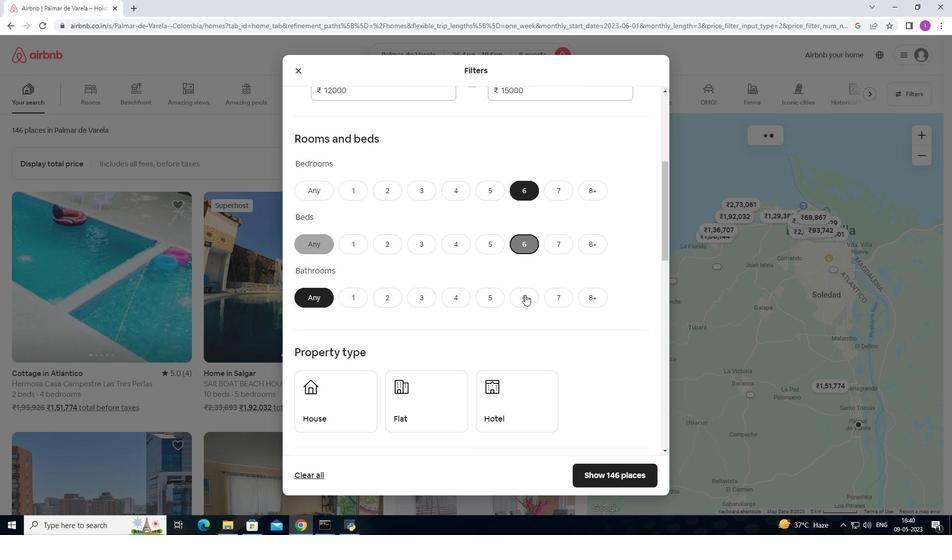 
Action: Mouse moved to (488, 317)
Screenshot: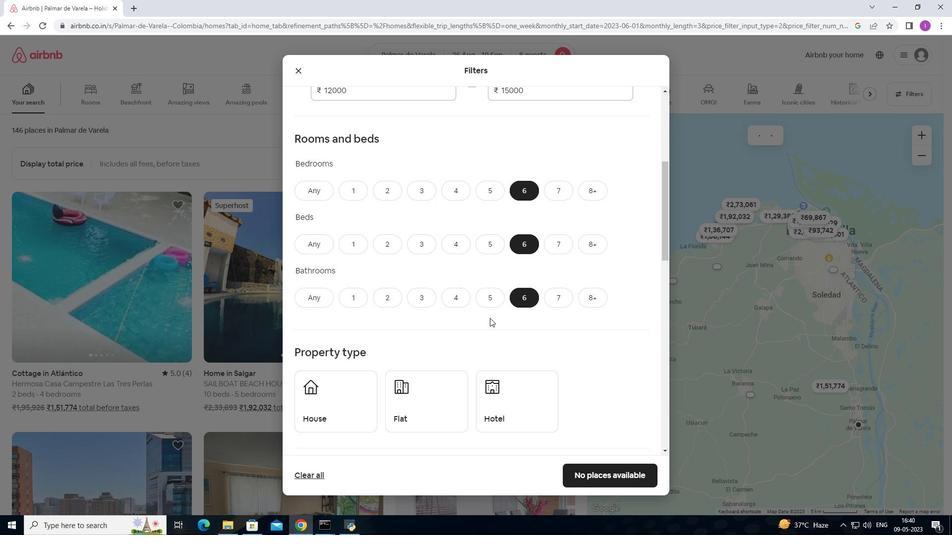 
Action: Mouse scrolled (488, 317) with delta (0, 0)
Screenshot: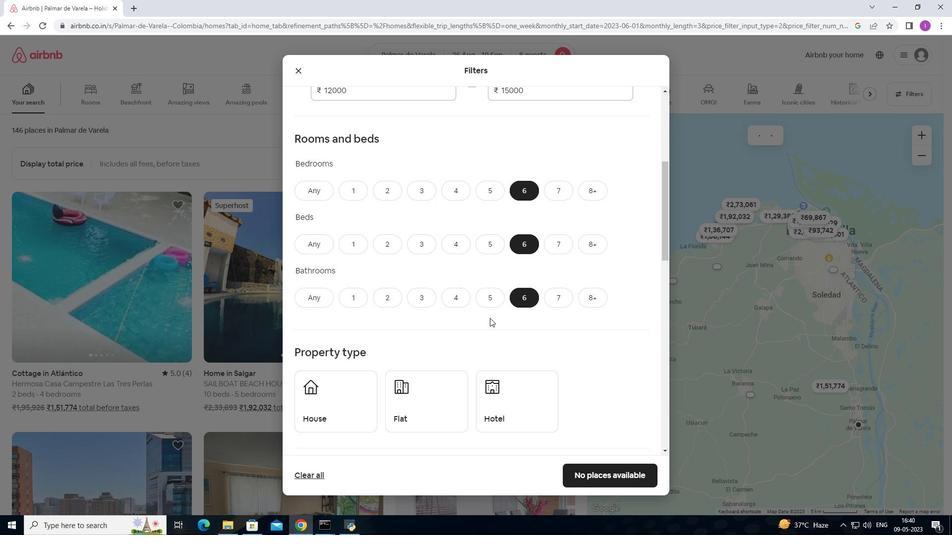 
Action: Mouse moved to (484, 310)
Screenshot: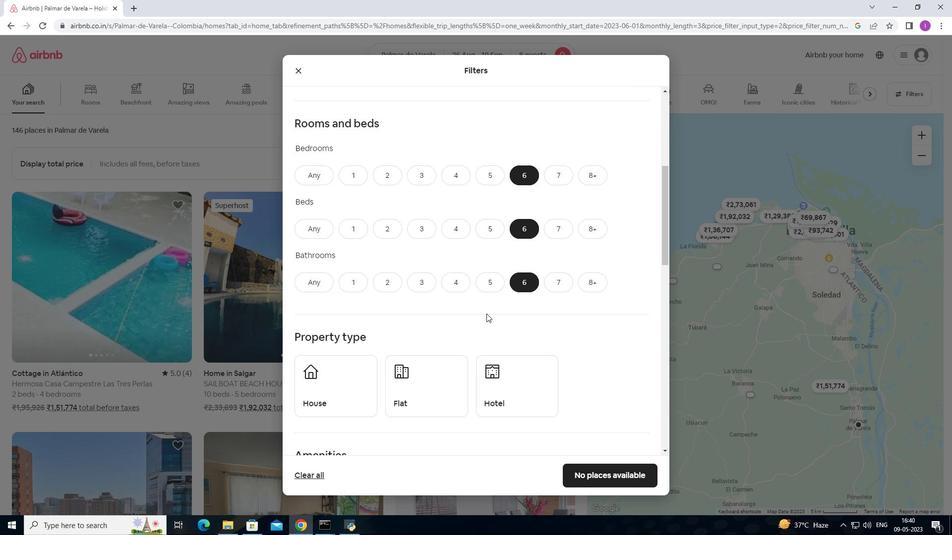 
Action: Mouse scrolled (484, 309) with delta (0, 0)
Screenshot: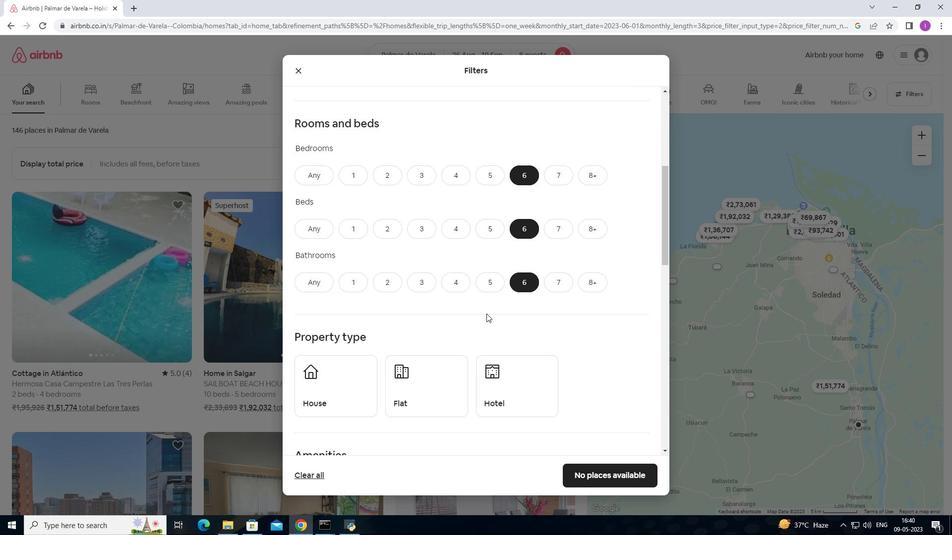 
Action: Mouse moved to (479, 303)
Screenshot: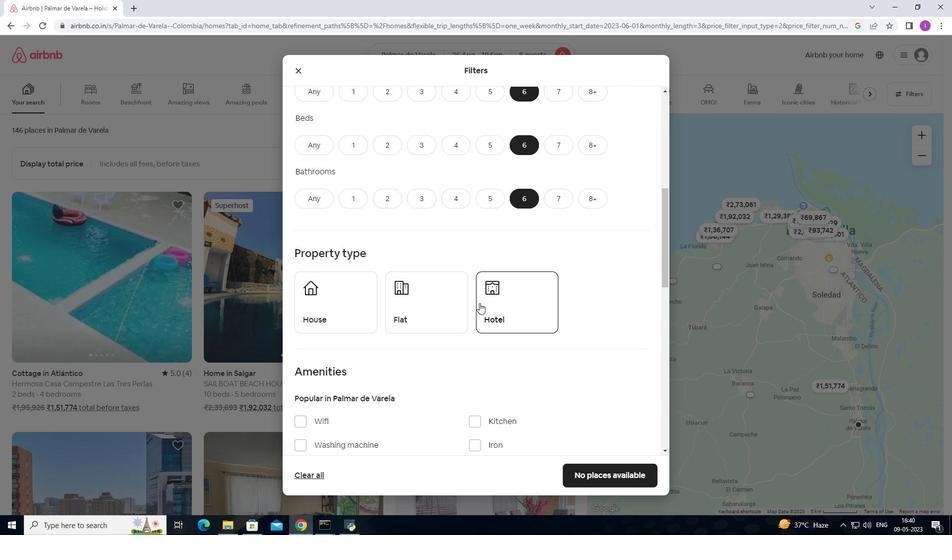 
Action: Mouse scrolled (479, 302) with delta (0, 0)
Screenshot: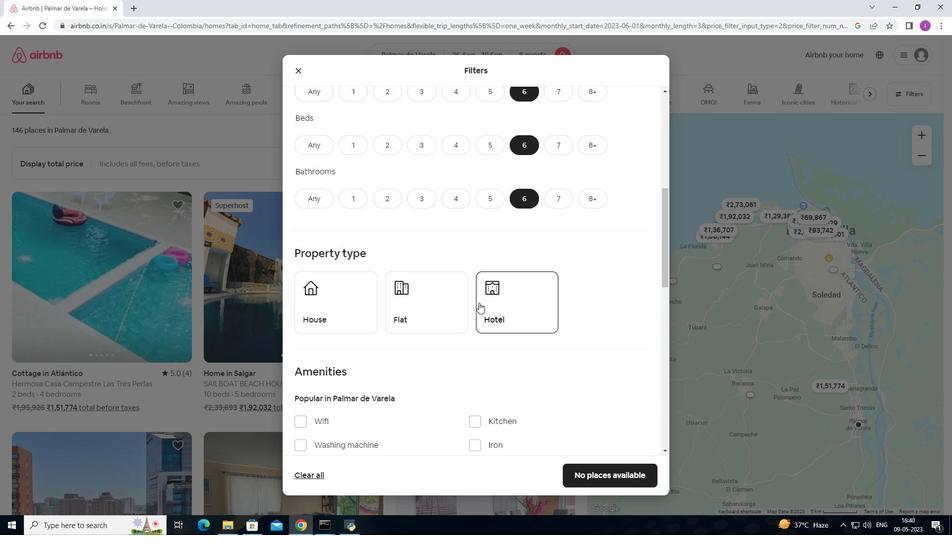 
Action: Mouse moved to (343, 262)
Screenshot: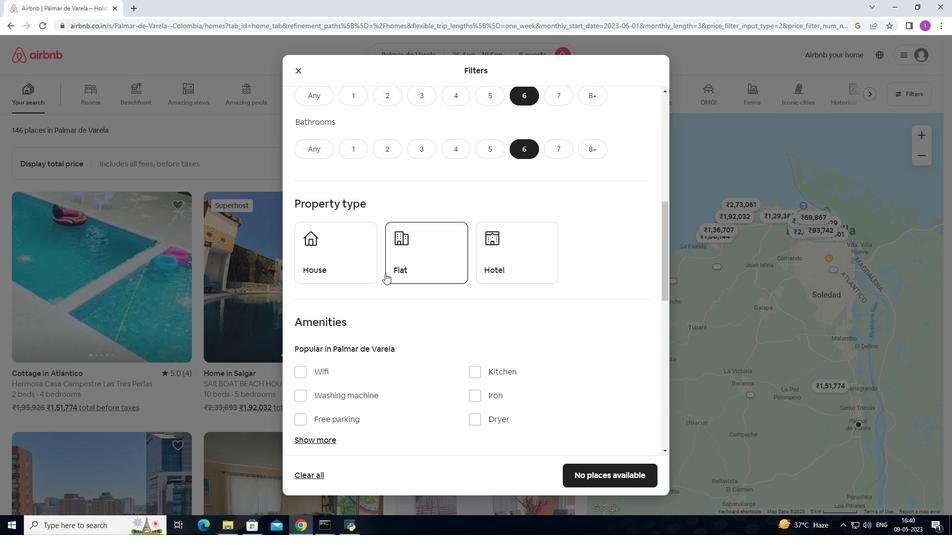 
Action: Mouse pressed left at (343, 262)
Screenshot: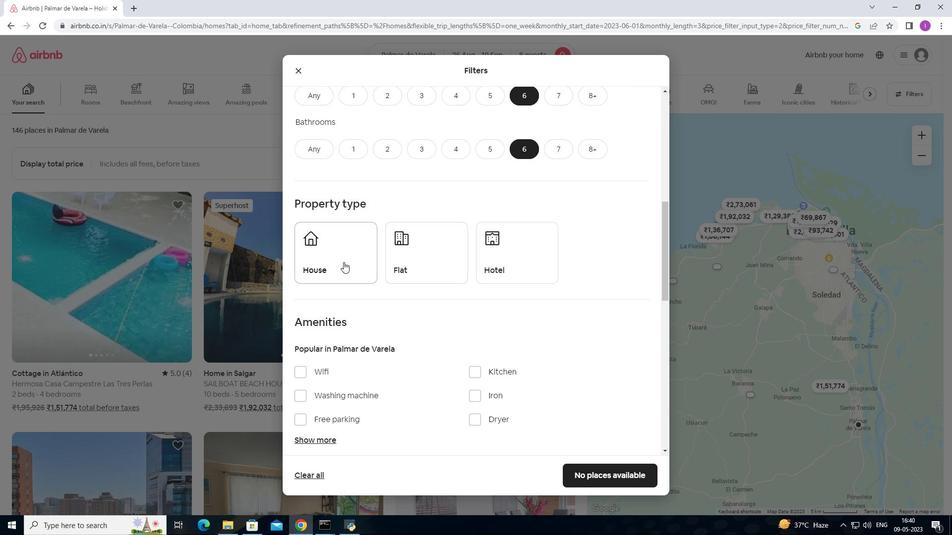 
Action: Mouse moved to (432, 261)
Screenshot: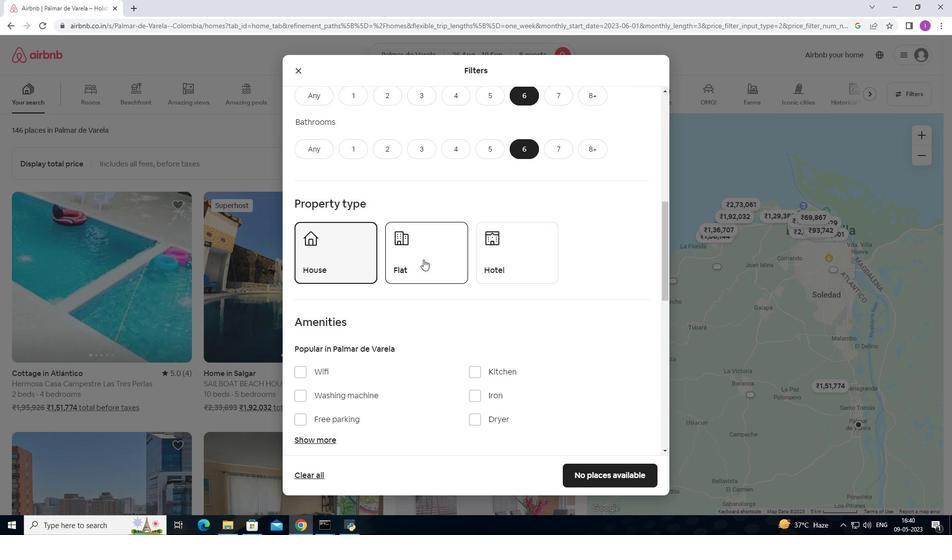 
Action: Mouse pressed left at (432, 261)
Screenshot: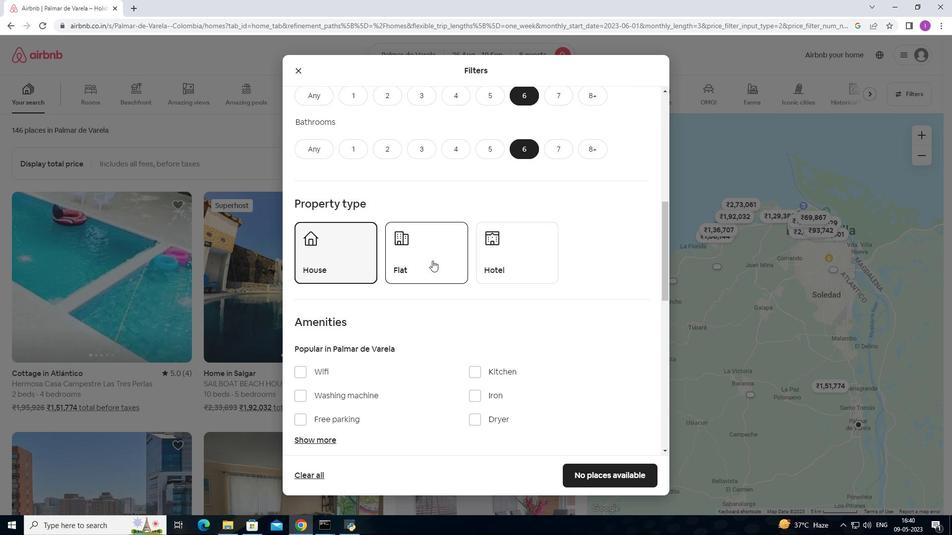 
Action: Mouse moved to (456, 272)
Screenshot: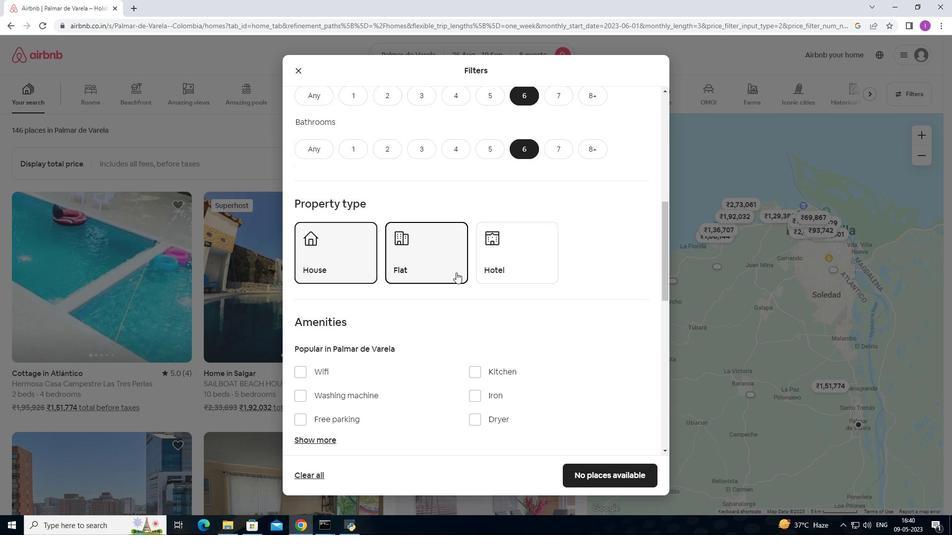 
Action: Mouse scrolled (456, 272) with delta (0, 0)
Screenshot: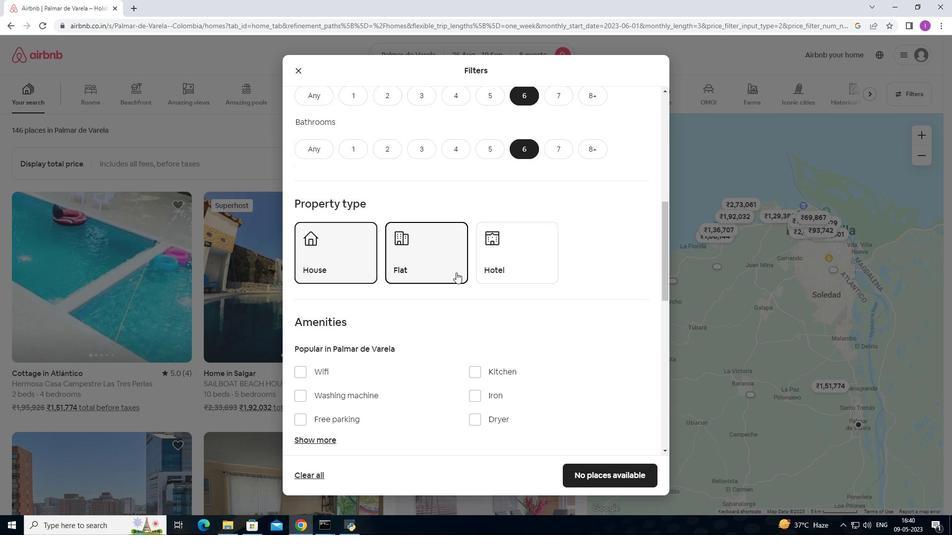 
Action: Mouse scrolled (456, 272) with delta (0, 0)
Screenshot: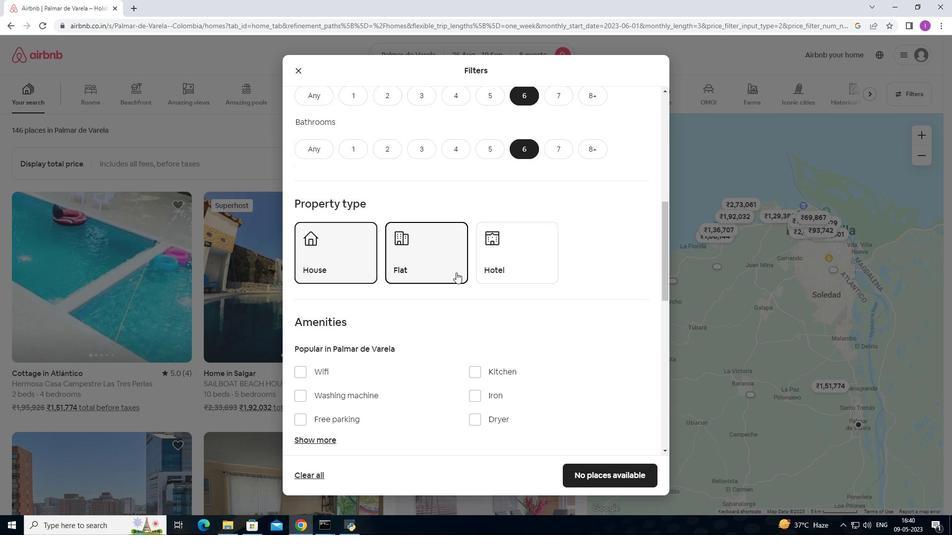
Action: Mouse scrolled (456, 272) with delta (0, 0)
Screenshot: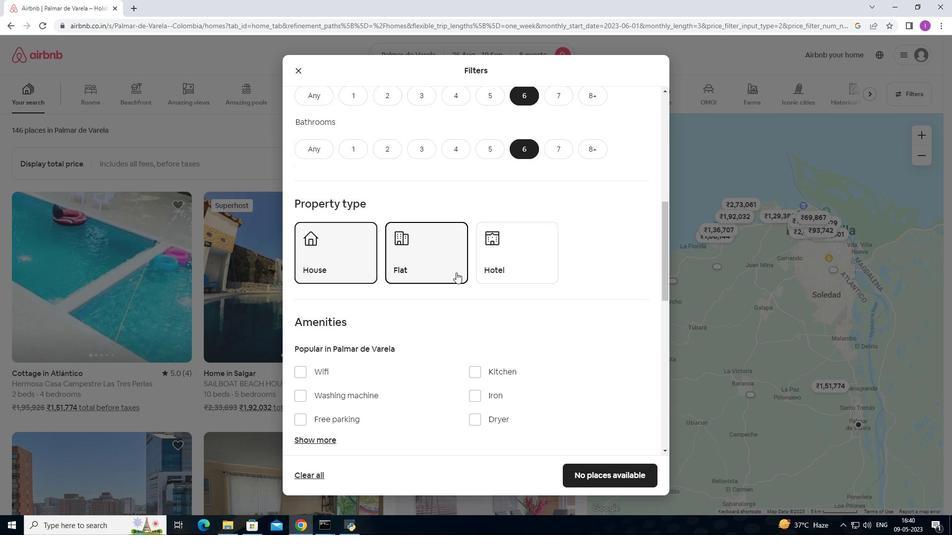 
Action: Mouse moved to (303, 220)
Screenshot: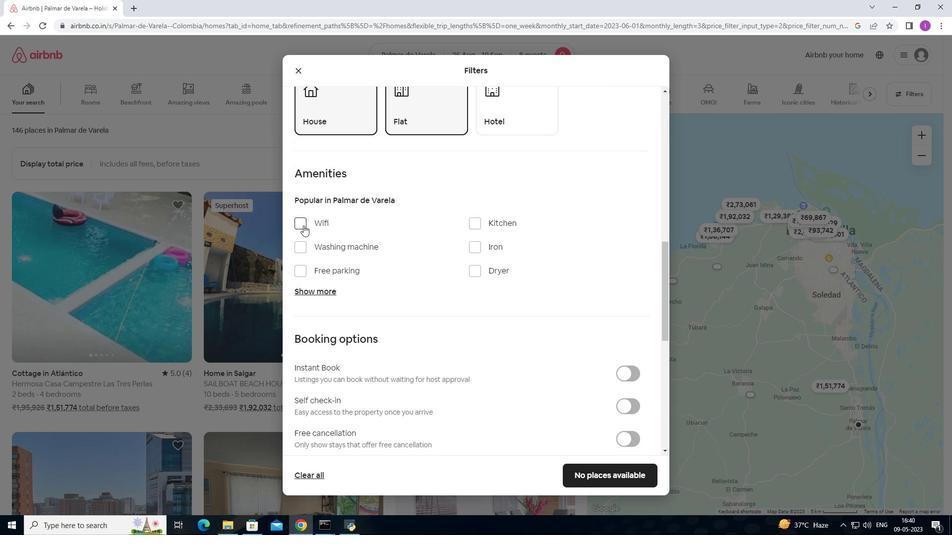 
Action: Mouse pressed left at (303, 220)
Screenshot: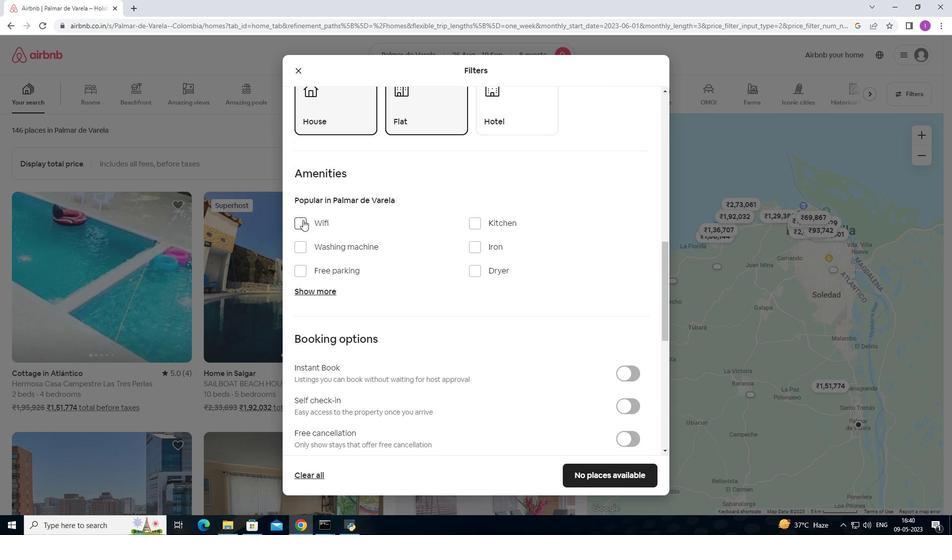 
Action: Mouse moved to (319, 252)
Screenshot: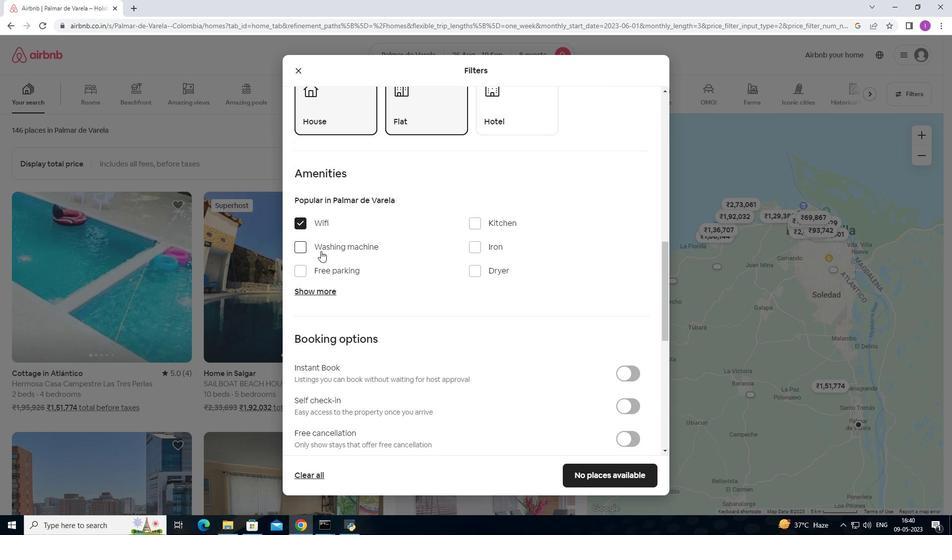 
Action: Mouse scrolled (319, 252) with delta (0, 0)
Screenshot: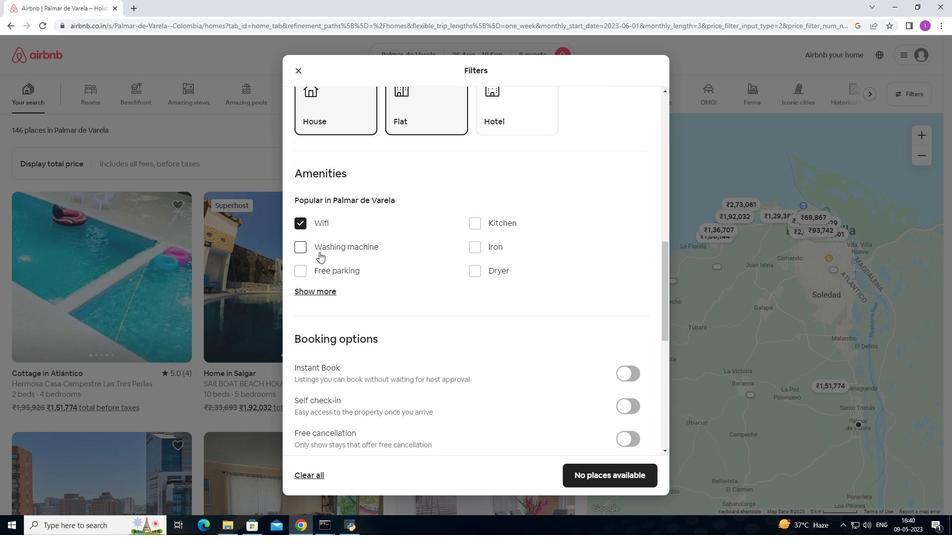 
Action: Mouse moved to (344, 217)
Screenshot: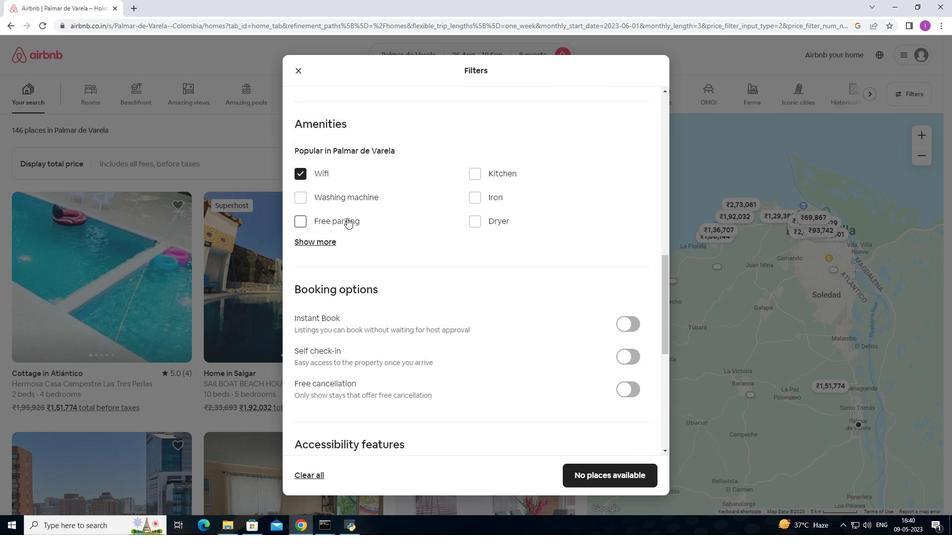 
Action: Mouse pressed left at (344, 217)
Screenshot: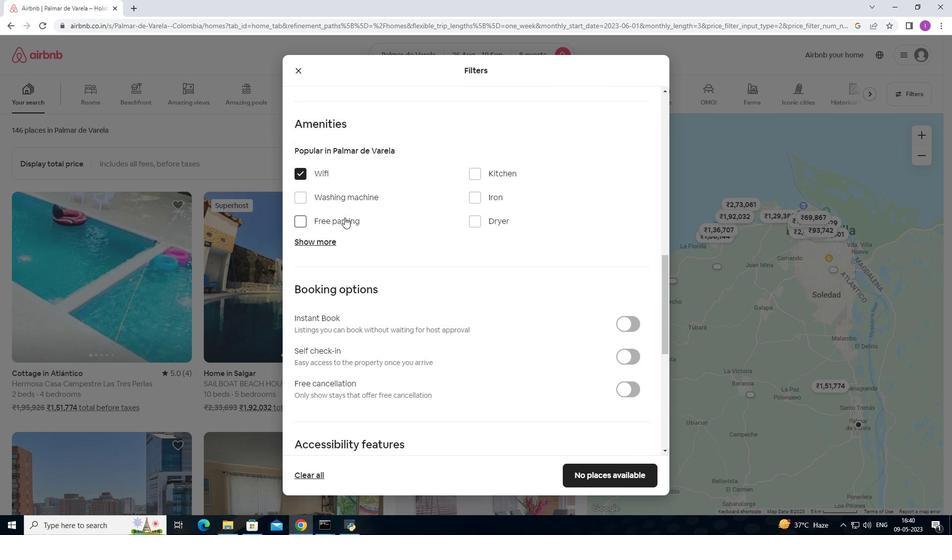 
Action: Mouse moved to (354, 235)
Screenshot: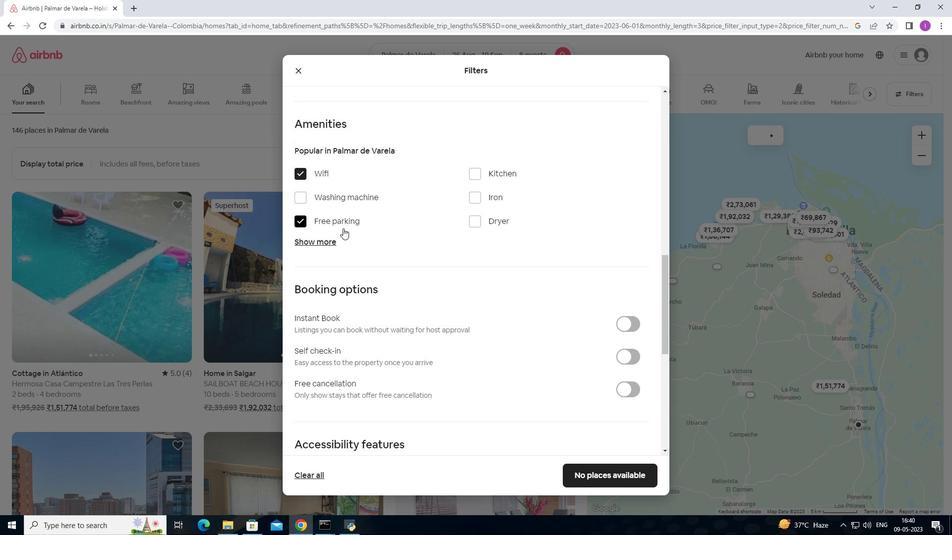 
Action: Mouse scrolled (354, 234) with delta (0, 0)
Screenshot: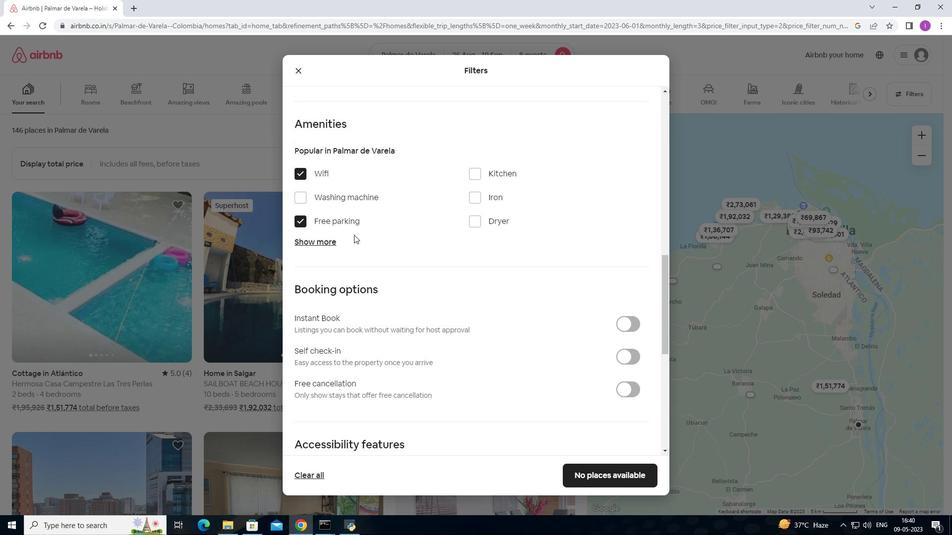 
Action: Mouse moved to (324, 190)
Screenshot: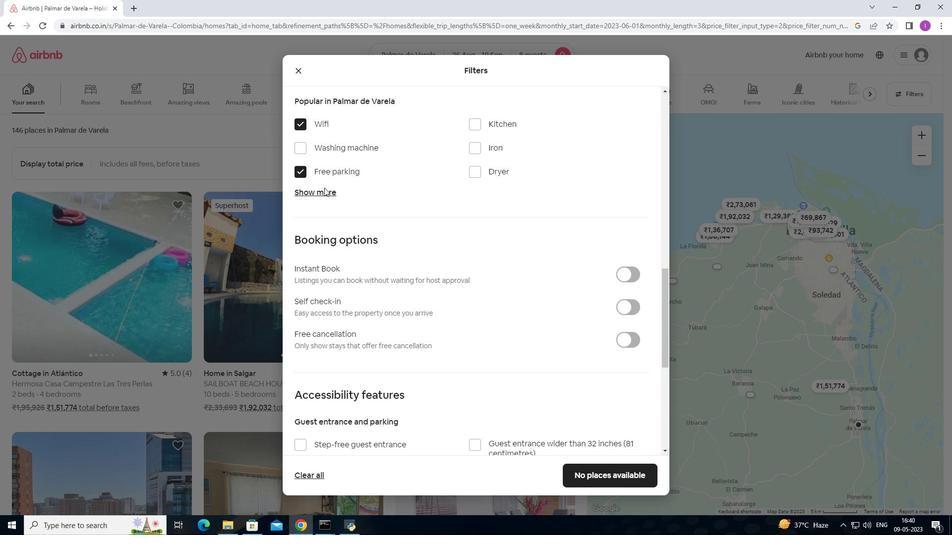 
Action: Mouse pressed left at (324, 190)
Screenshot: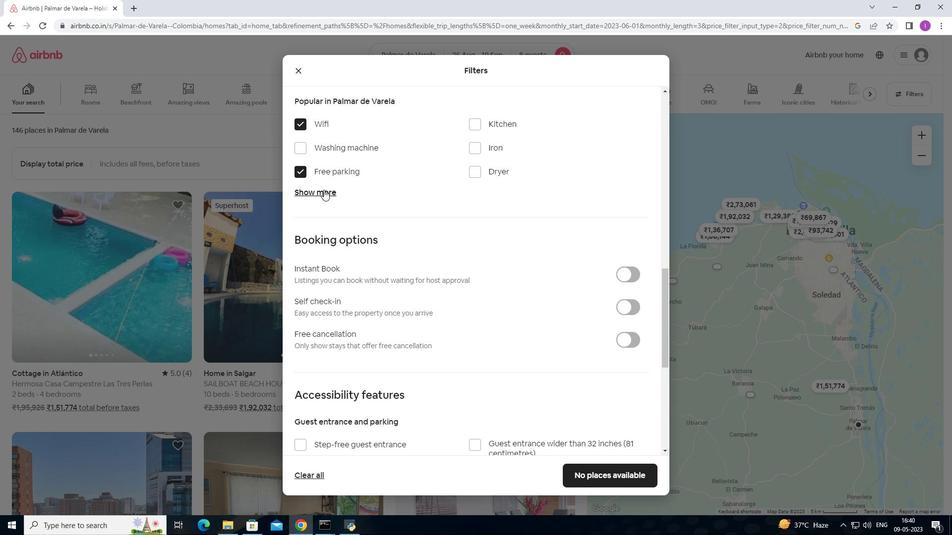 
Action: Mouse moved to (473, 250)
Screenshot: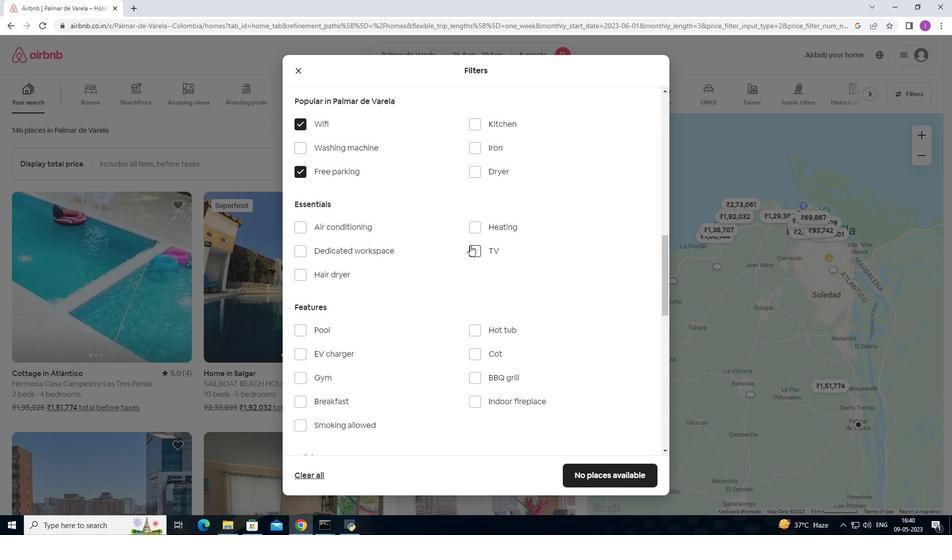 
Action: Mouse pressed left at (473, 250)
Screenshot: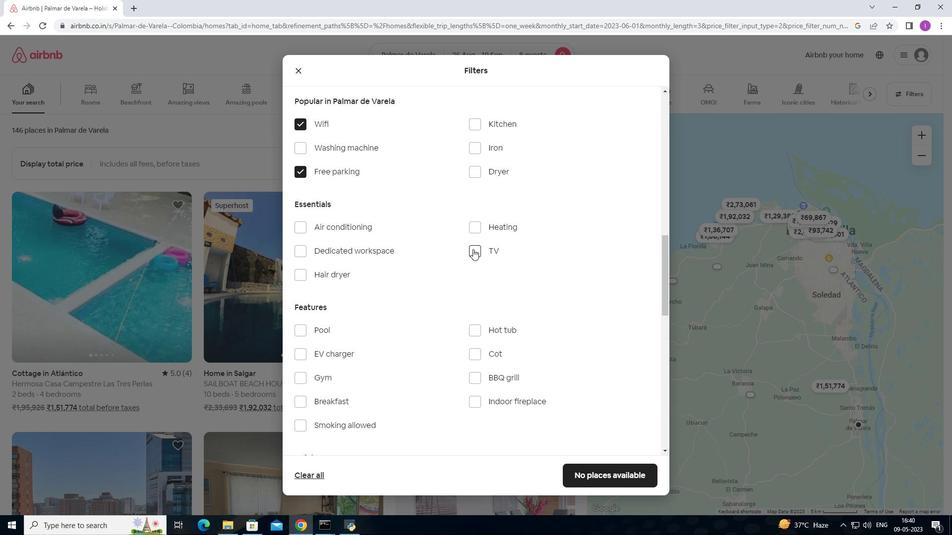
Action: Mouse moved to (318, 379)
Screenshot: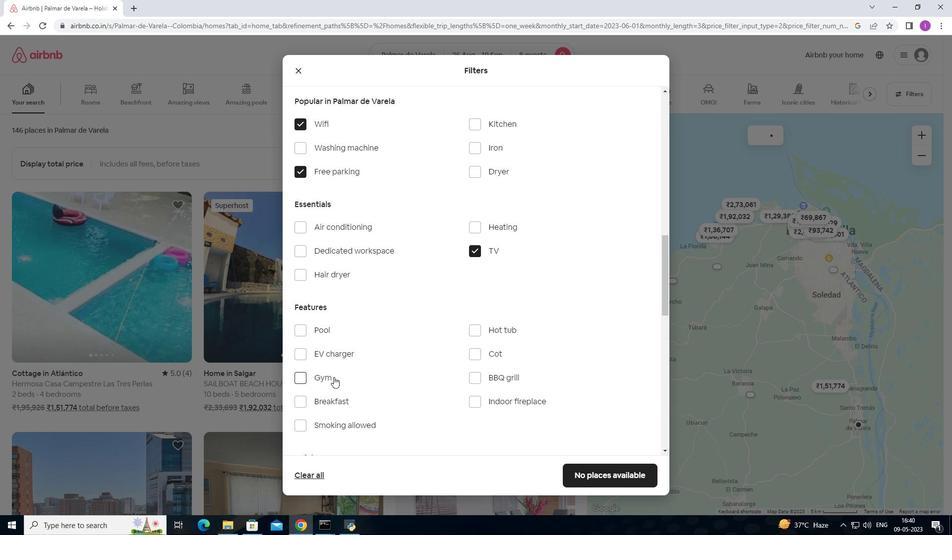 
Action: Mouse pressed left at (318, 379)
Screenshot: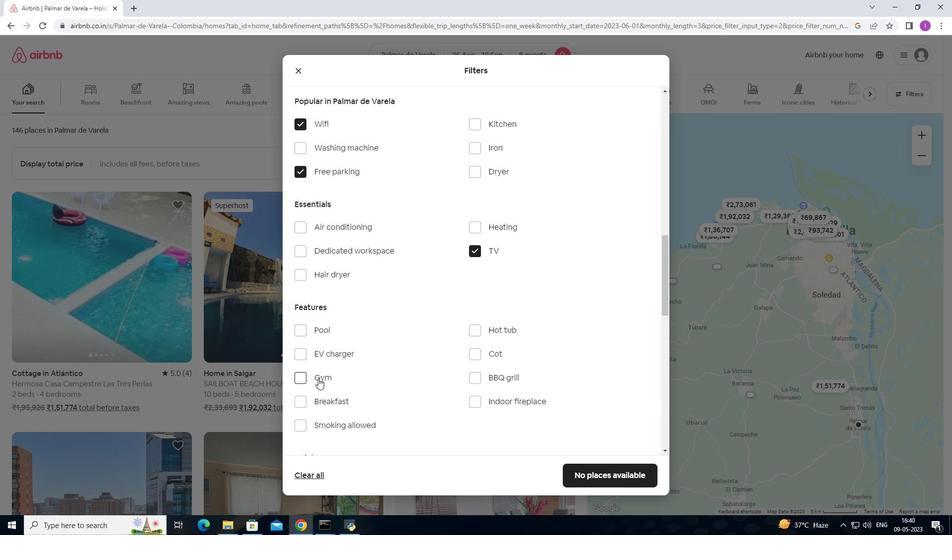 
Action: Mouse moved to (330, 405)
Screenshot: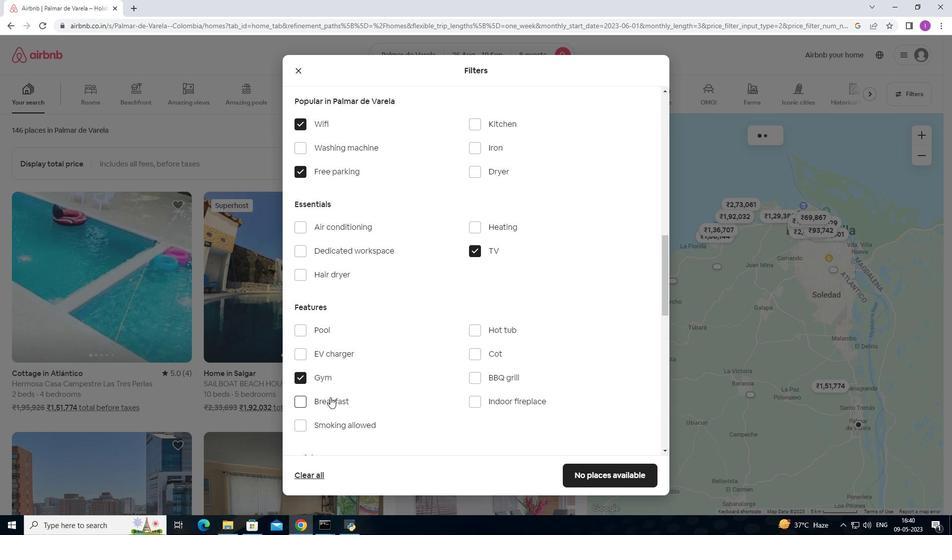
Action: Mouse pressed left at (330, 405)
Screenshot: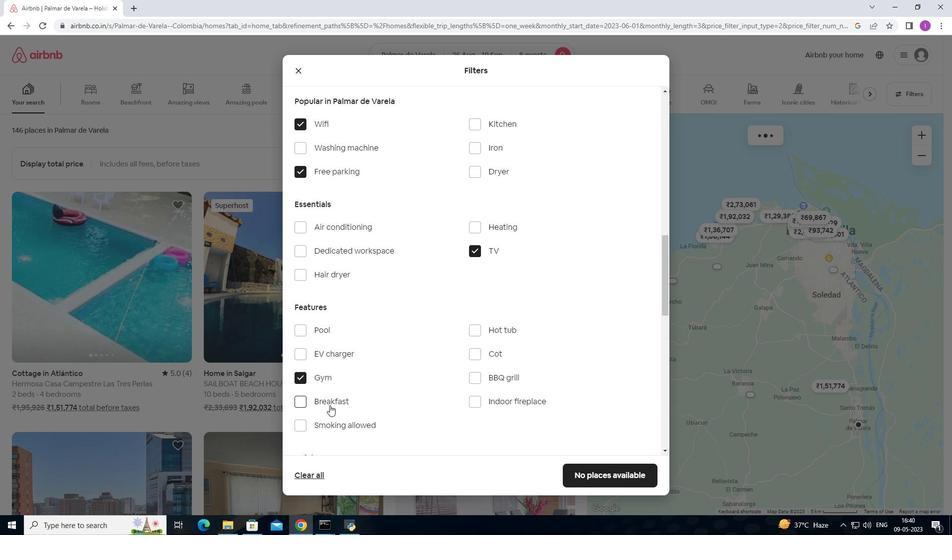 
Action: Mouse moved to (414, 362)
Screenshot: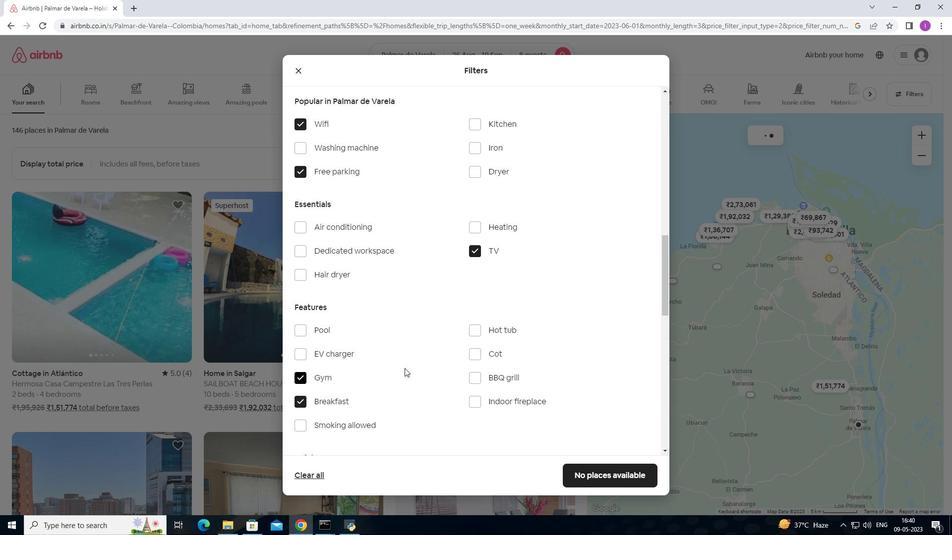 
Action: Mouse scrolled (414, 362) with delta (0, 0)
Screenshot: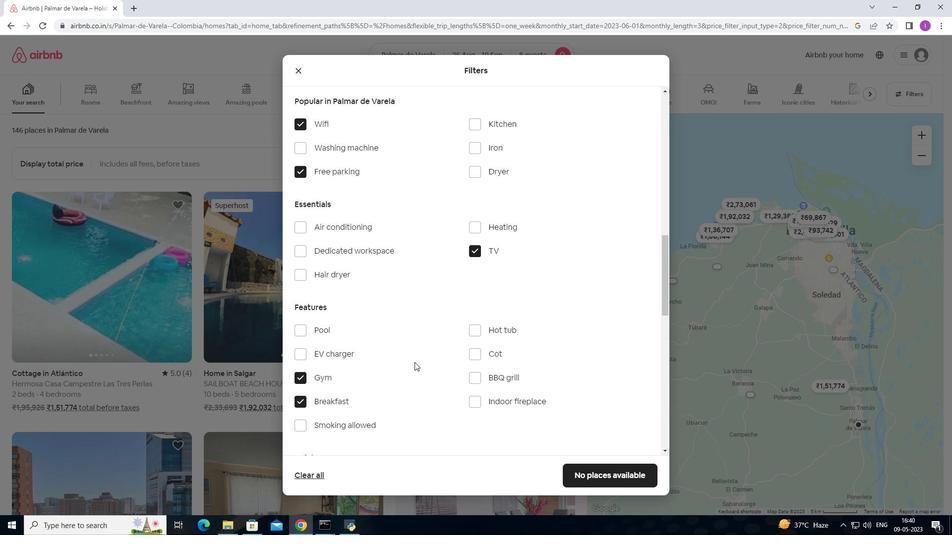 
Action: Mouse scrolled (414, 362) with delta (0, 0)
Screenshot: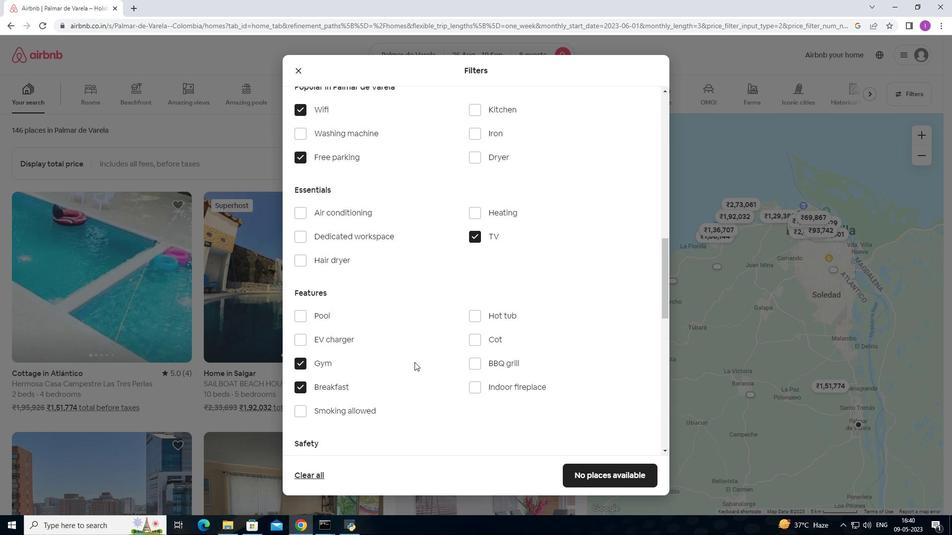 
Action: Mouse moved to (414, 356)
Screenshot: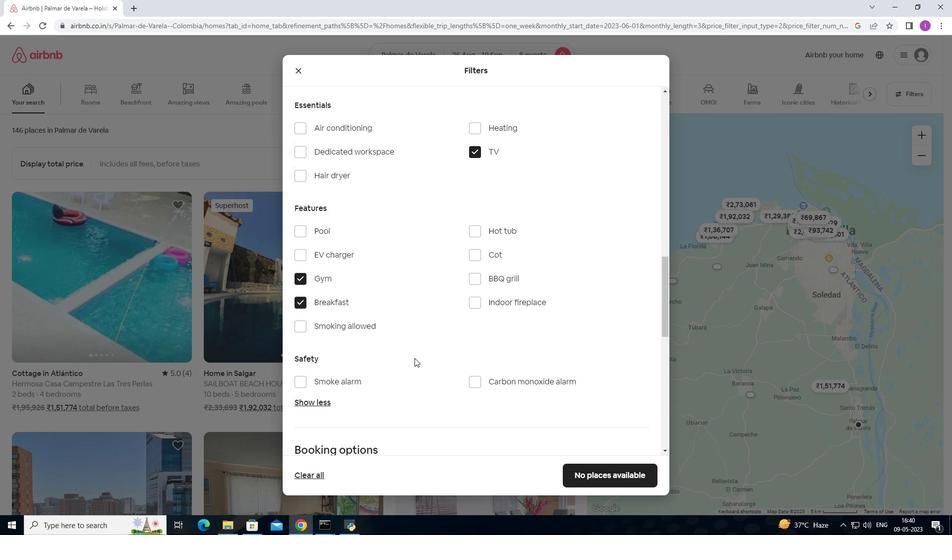 
Action: Mouse scrolled (414, 355) with delta (0, 0)
Screenshot: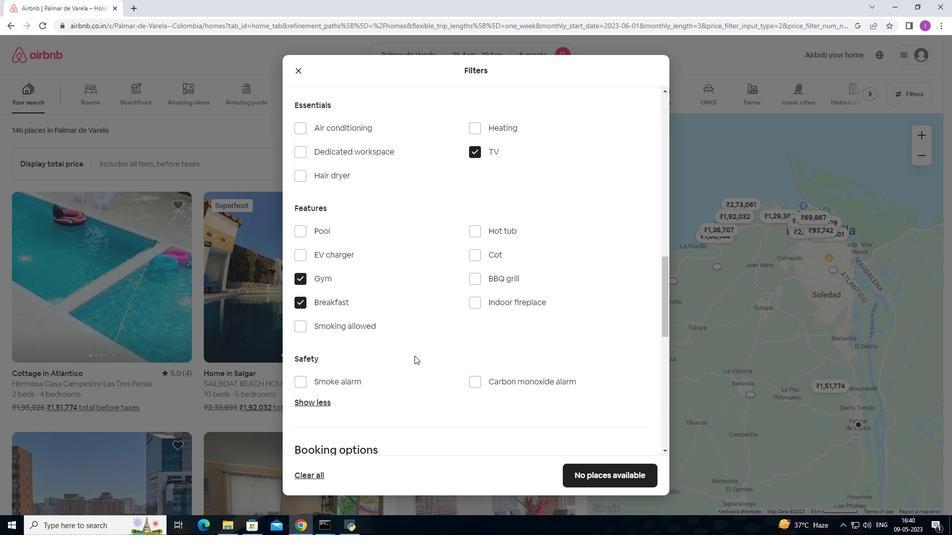 
Action: Mouse moved to (481, 332)
Screenshot: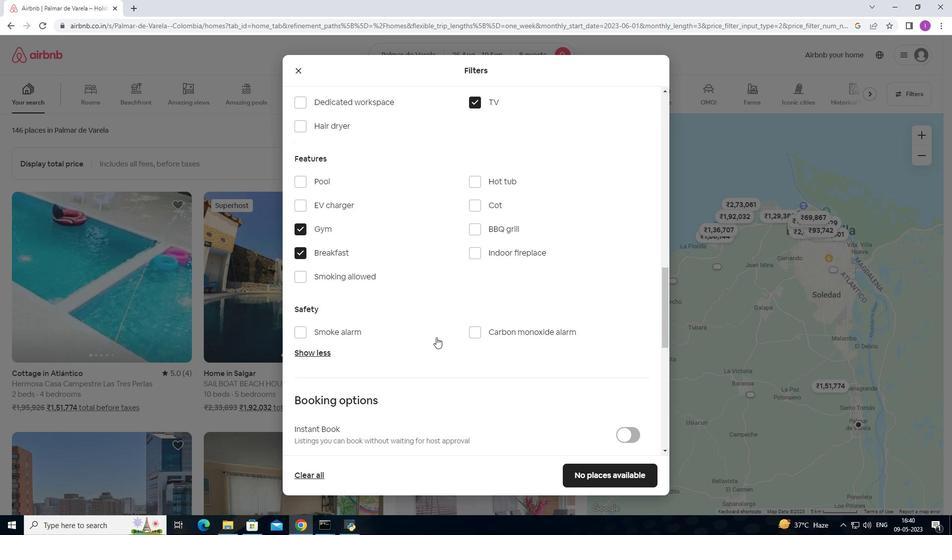 
Action: Mouse scrolled (481, 332) with delta (0, 0)
Screenshot: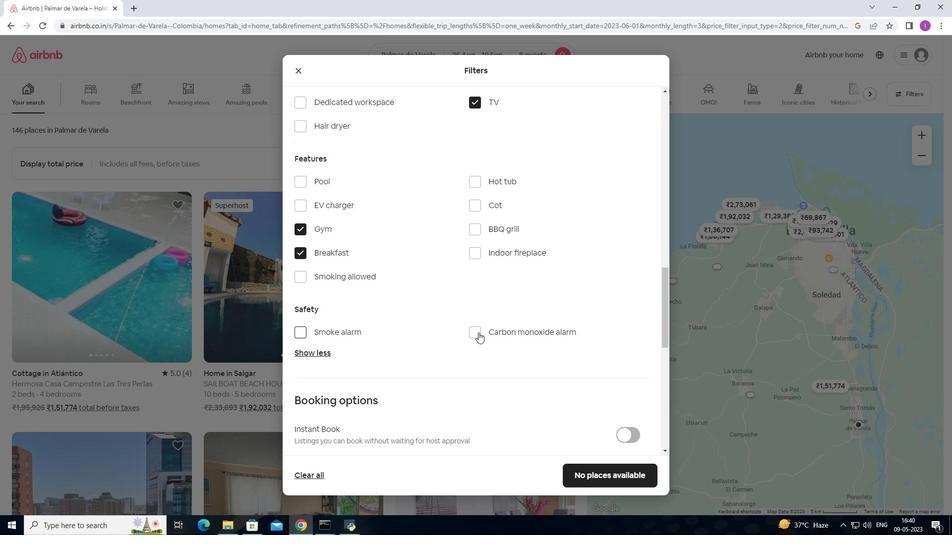 
Action: Mouse scrolled (481, 332) with delta (0, 0)
Screenshot: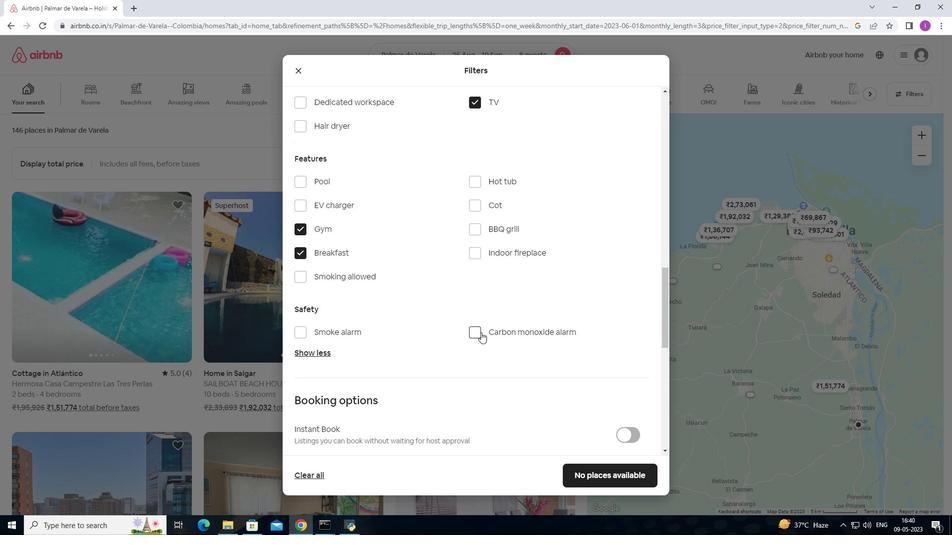 
Action: Mouse scrolled (481, 332) with delta (0, 0)
Screenshot: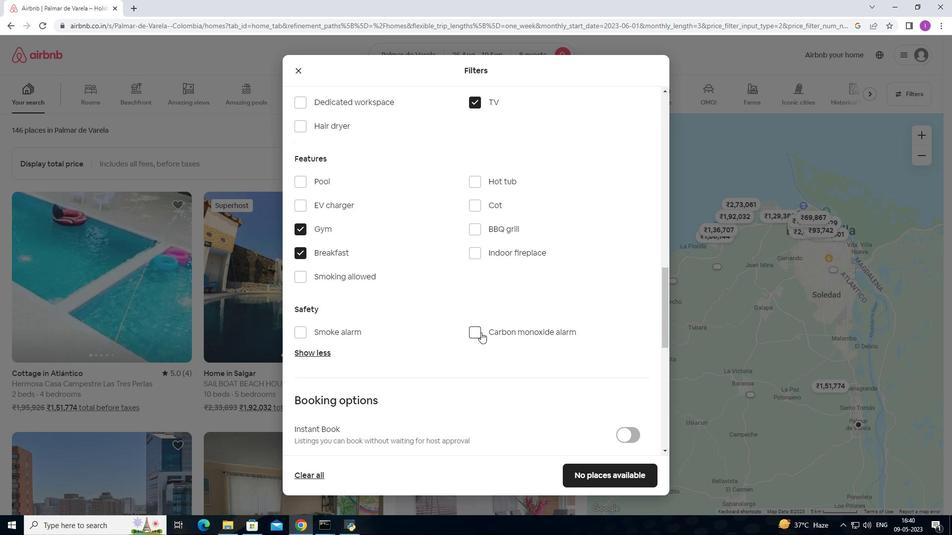 
Action: Mouse scrolled (481, 332) with delta (0, 0)
Screenshot: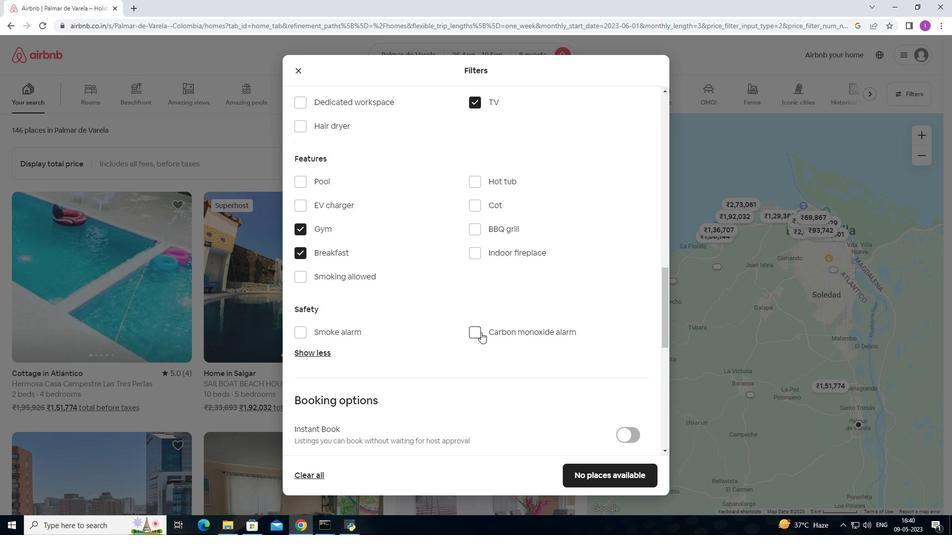 
Action: Mouse moved to (632, 270)
Screenshot: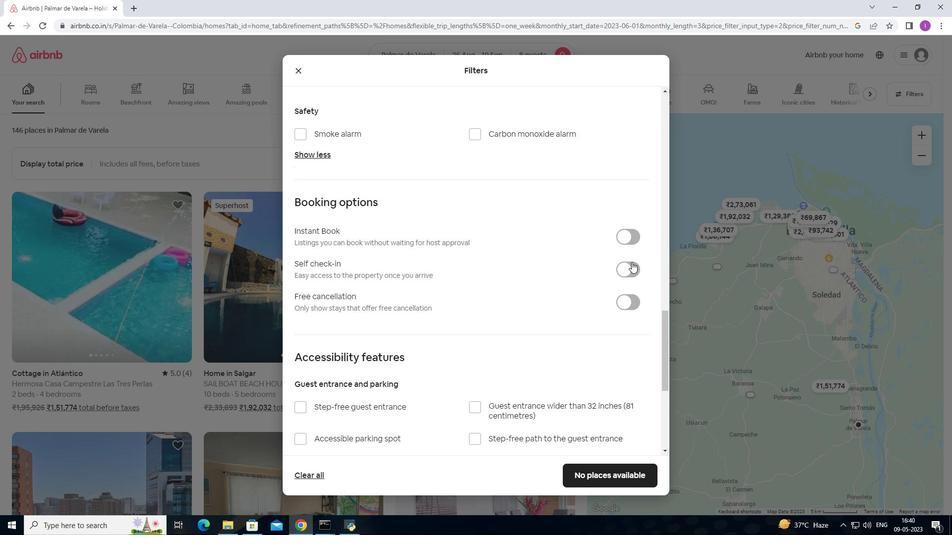 
Action: Mouse pressed left at (632, 270)
Screenshot: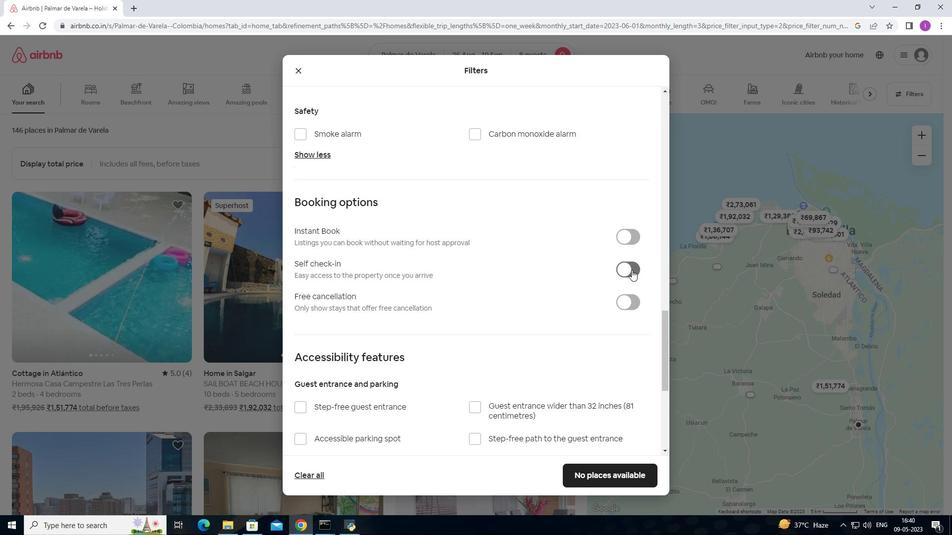 
Action: Mouse moved to (425, 343)
Screenshot: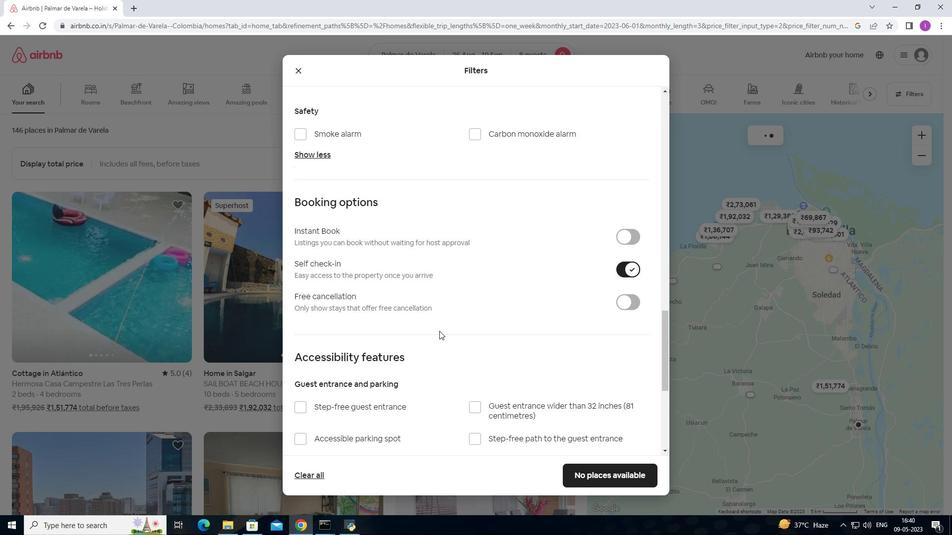 
Action: Mouse scrolled (425, 343) with delta (0, 0)
Screenshot: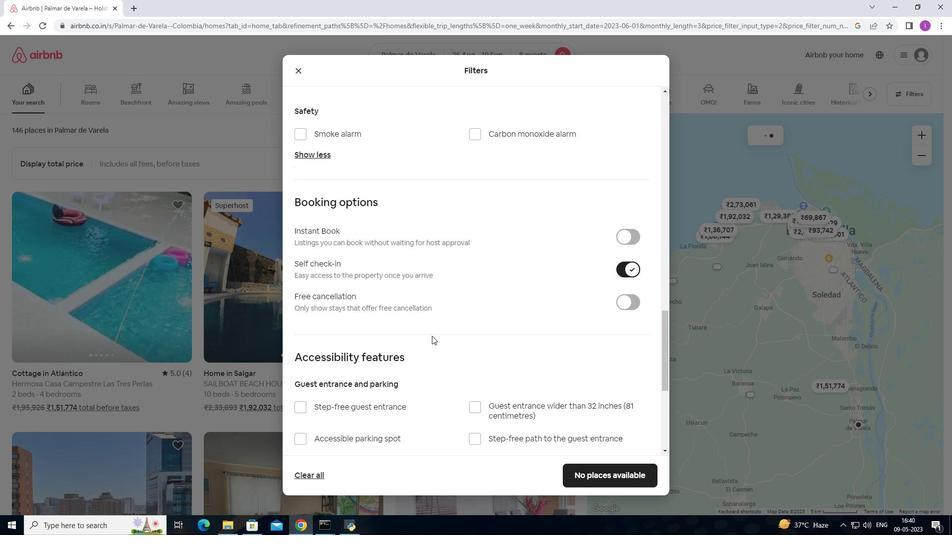
Action: Mouse moved to (425, 343)
Screenshot: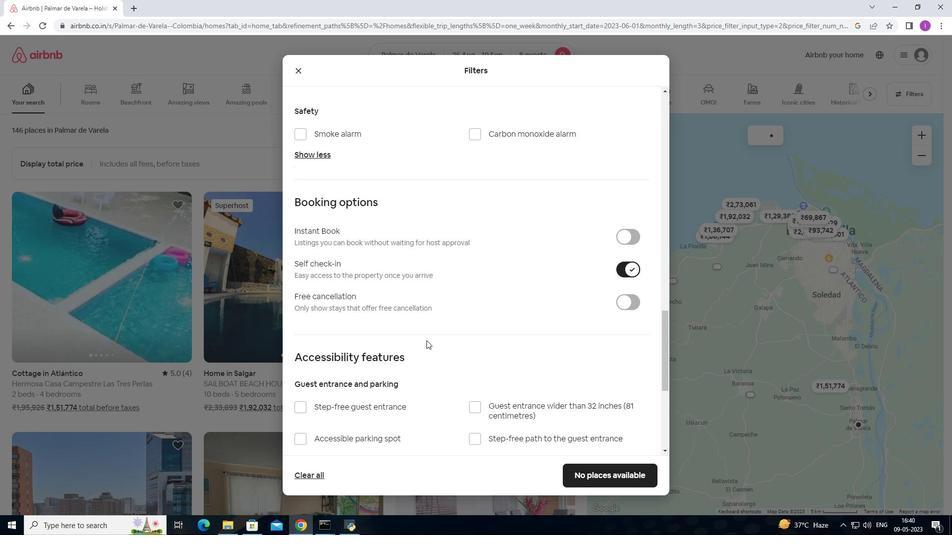 
Action: Mouse scrolled (425, 343) with delta (0, 0)
Screenshot: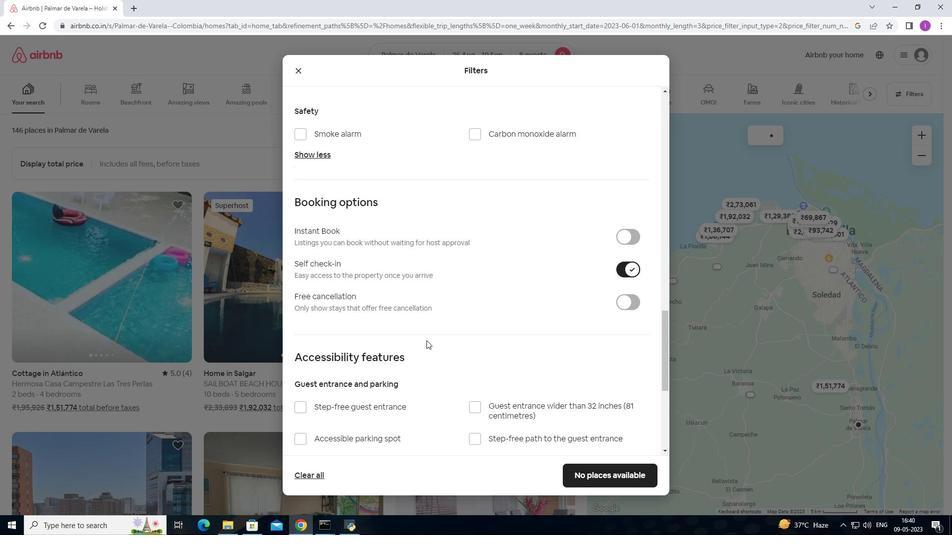 
Action: Mouse moved to (425, 344)
Screenshot: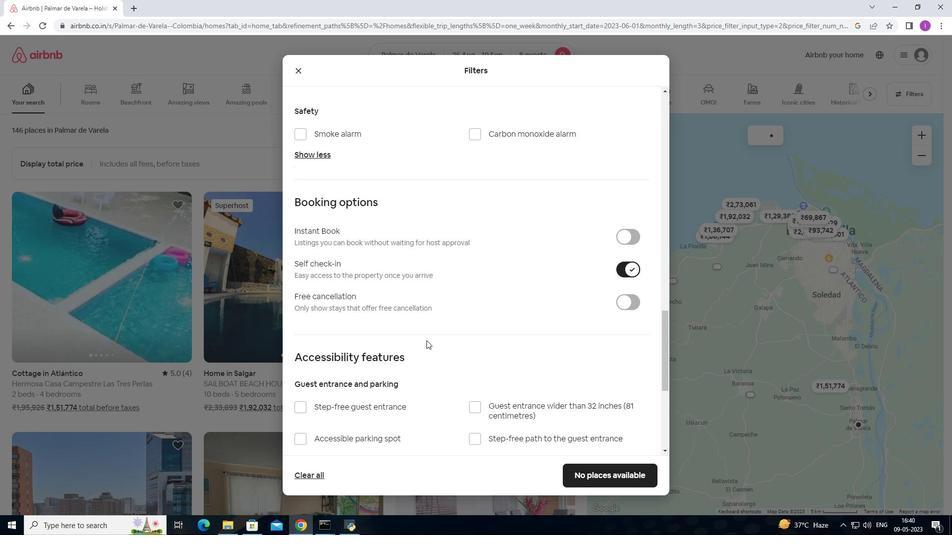 
Action: Mouse scrolled (425, 343) with delta (0, 0)
Screenshot: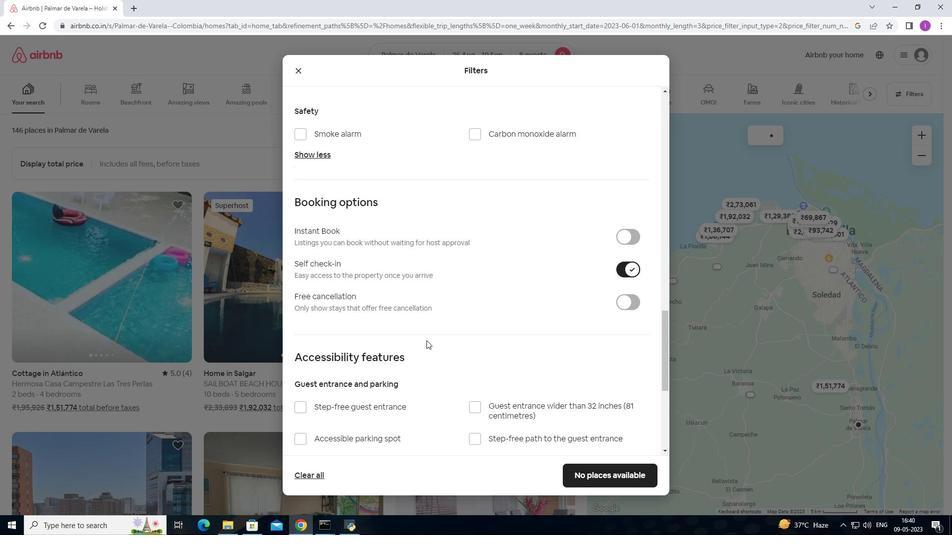 
Action: Mouse scrolled (425, 343) with delta (0, 0)
Screenshot: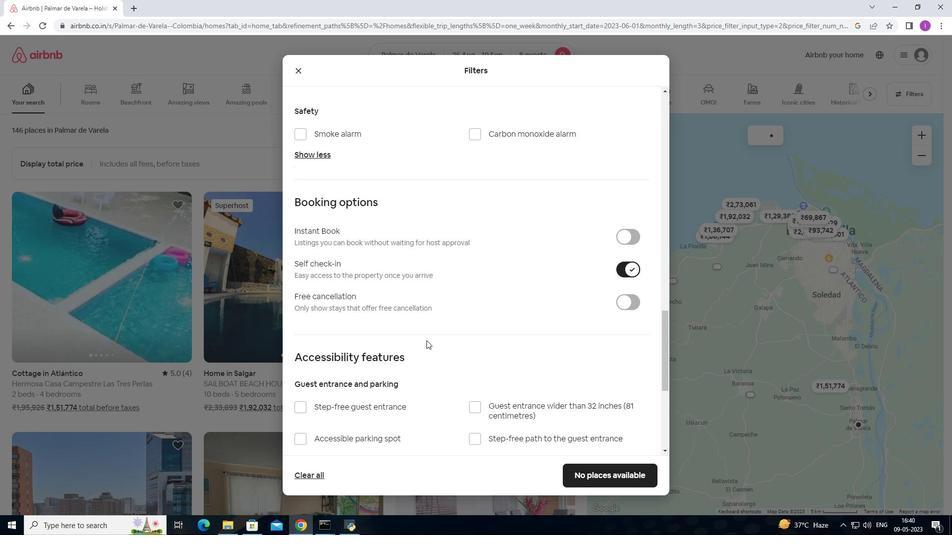 
Action: Mouse scrolled (425, 343) with delta (0, 0)
Screenshot: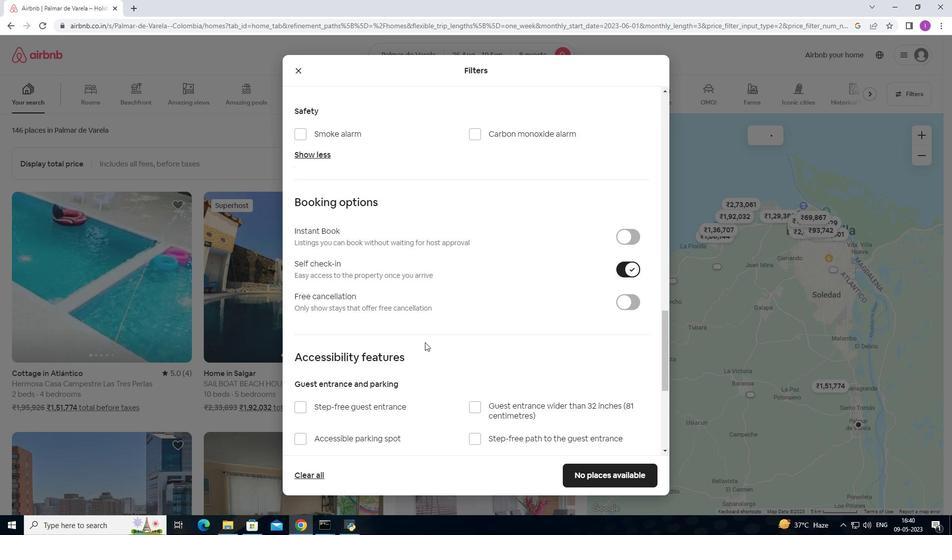 
Action: Mouse scrolled (425, 343) with delta (0, 0)
Screenshot: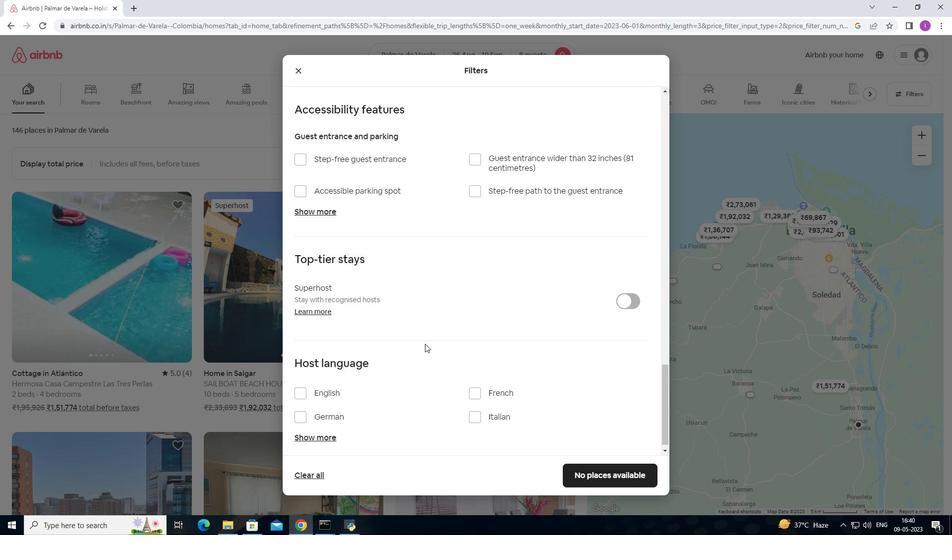 
Action: Mouse scrolled (425, 343) with delta (0, 0)
Screenshot: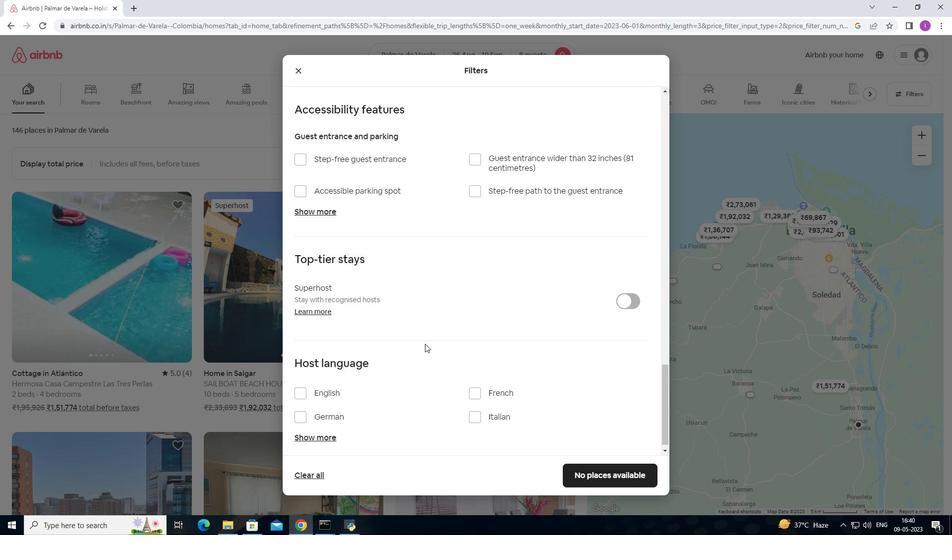 
Action: Mouse scrolled (425, 343) with delta (0, 0)
Screenshot: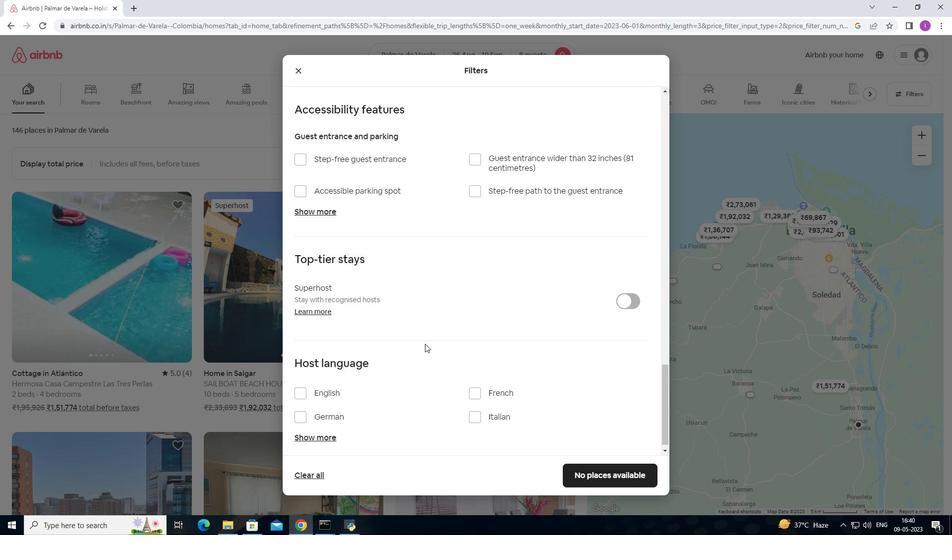 
Action: Mouse moved to (302, 387)
Screenshot: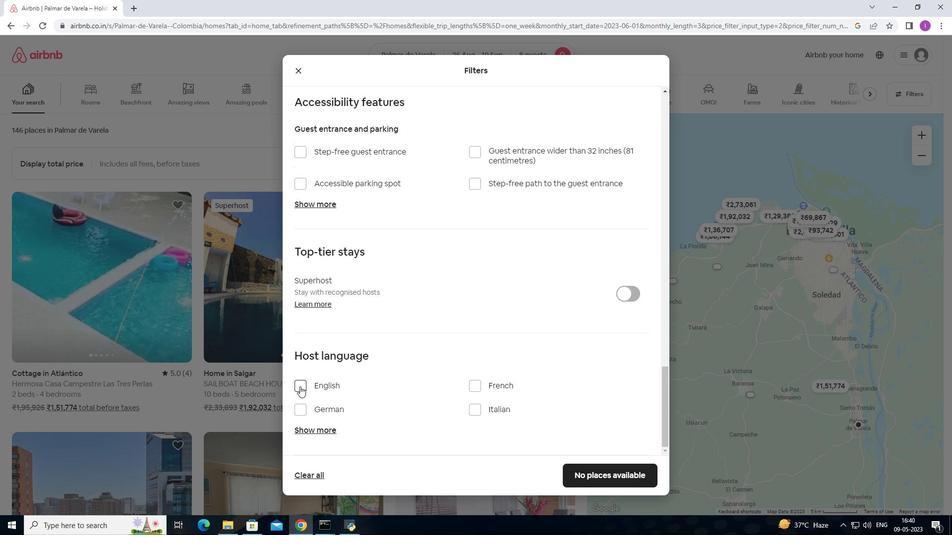 
Action: Mouse pressed left at (302, 387)
Screenshot: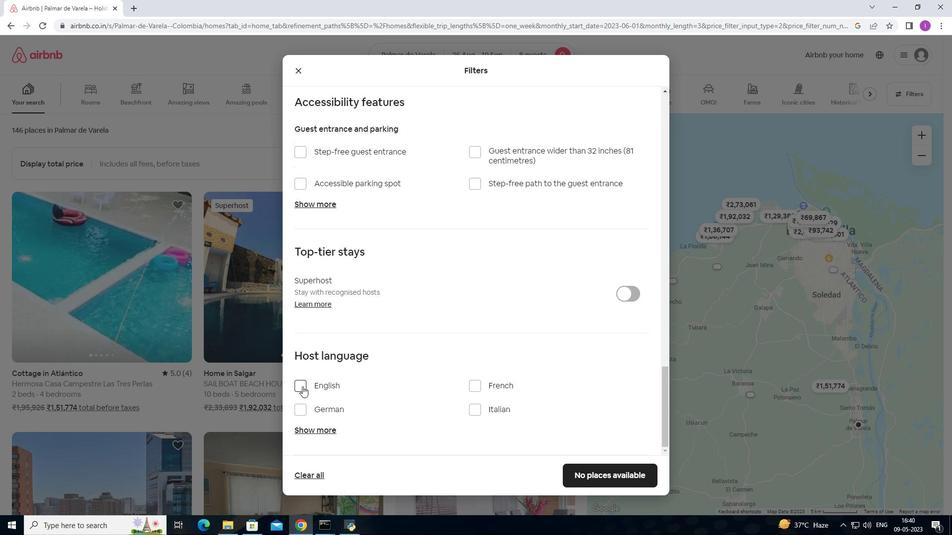 
Action: Mouse moved to (619, 476)
Screenshot: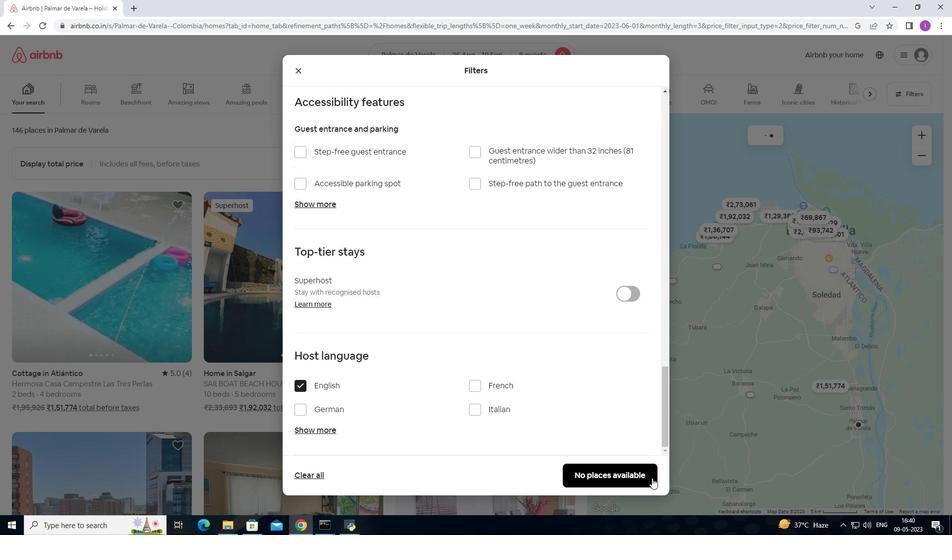 
Action: Mouse pressed left at (619, 476)
Screenshot: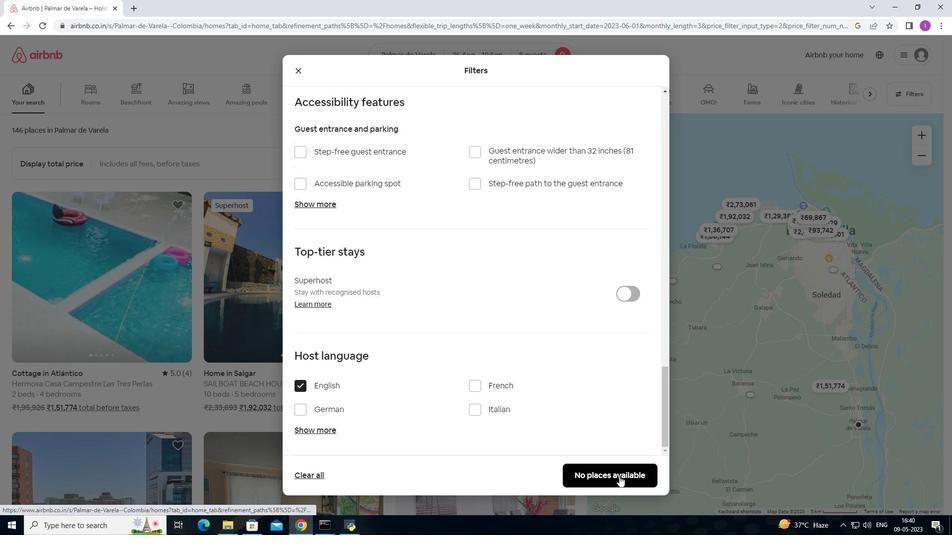 
Action: Mouse moved to (607, 460)
Screenshot: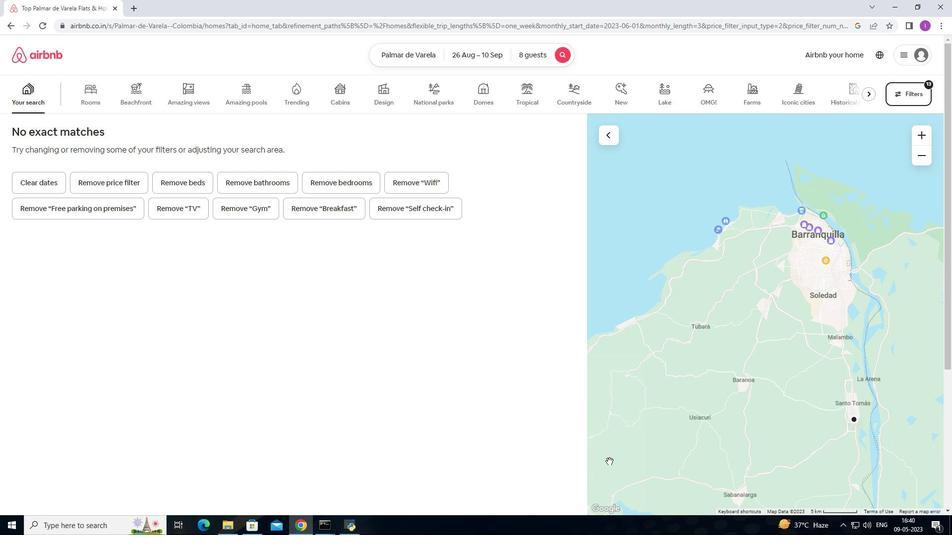 
